 Task: Create new Company, with domain: 'deloitte.com' and type: 'Prospect'. Add new contact for this company, with mail Id: 'Gayatri_Khan@deloitte.com', First Name: Gayatri, Last name:  Khan, Job Title: 'Financial Analyst', Phone Number: '(916) 555-8902'. Change life cycle stage to  Lead and lead status to  In Progress. Logged in from softage.6@softage.net
Action: Mouse moved to (103, 72)
Screenshot: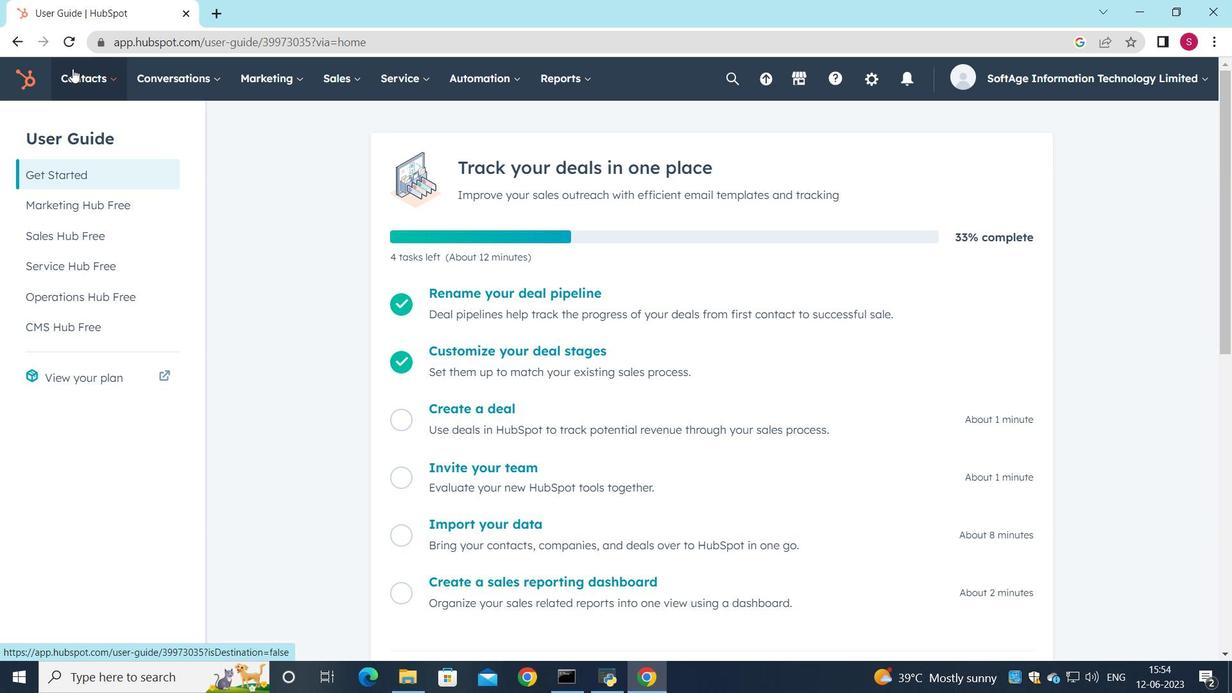 
Action: Mouse pressed left at (103, 72)
Screenshot: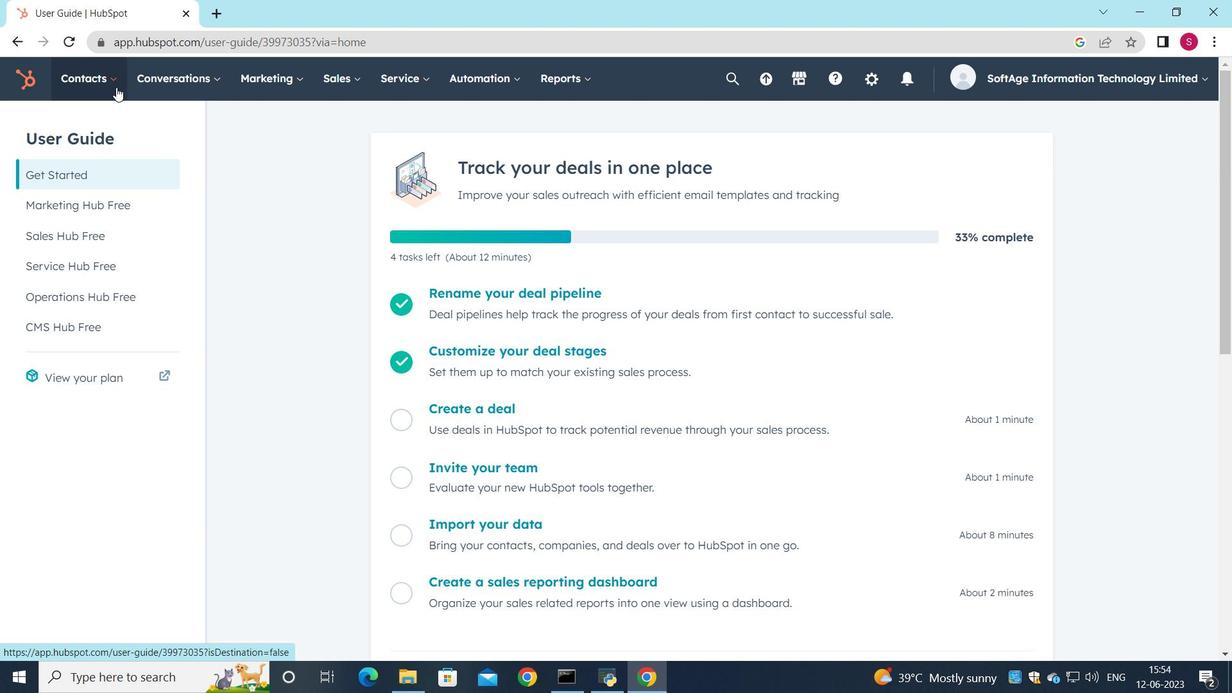 
Action: Mouse moved to (127, 118)
Screenshot: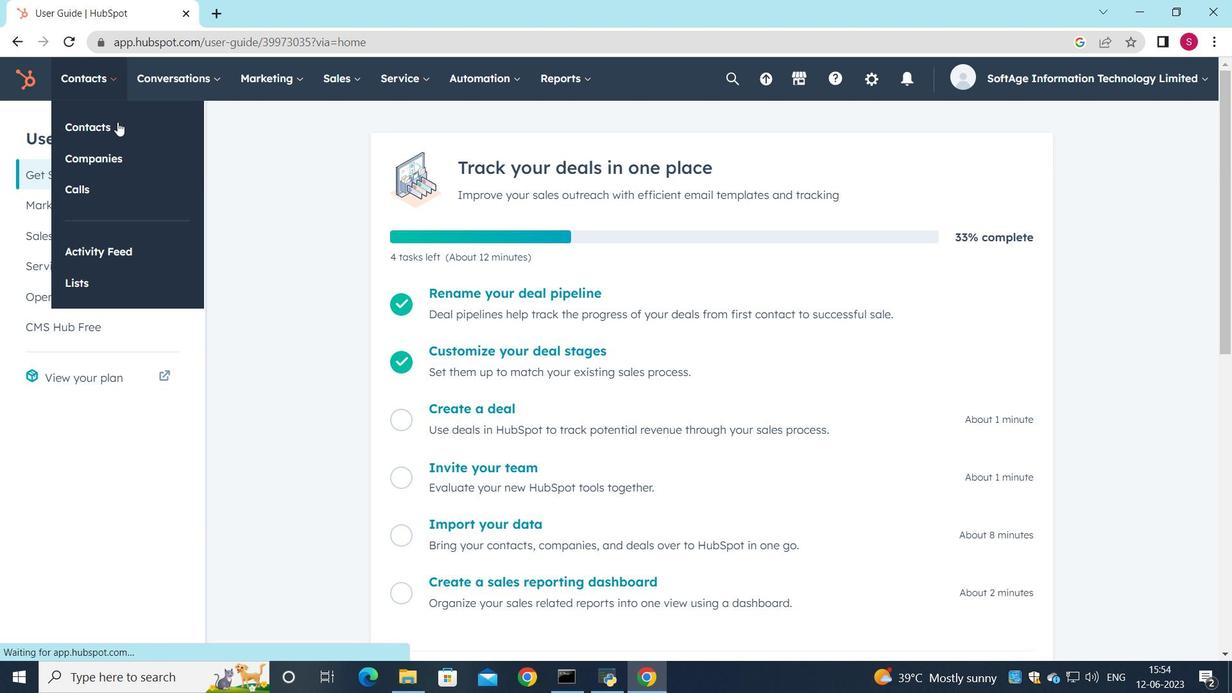
Action: Mouse pressed left at (127, 118)
Screenshot: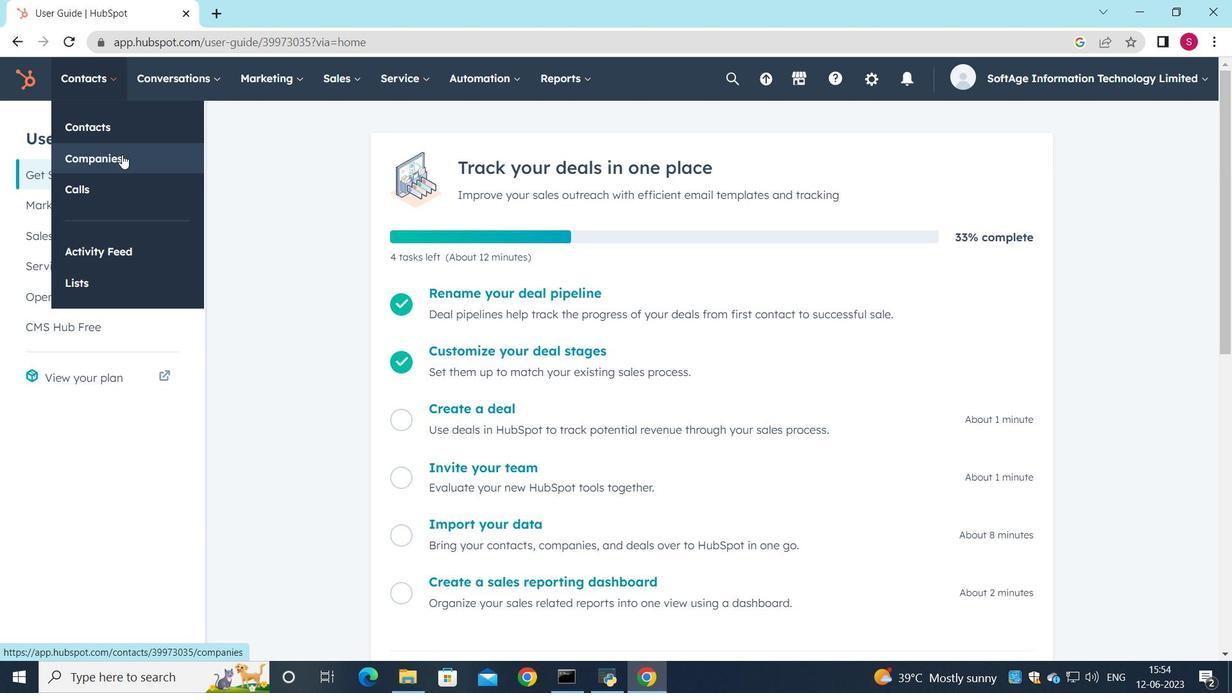 
Action: Mouse moved to (1125, 132)
Screenshot: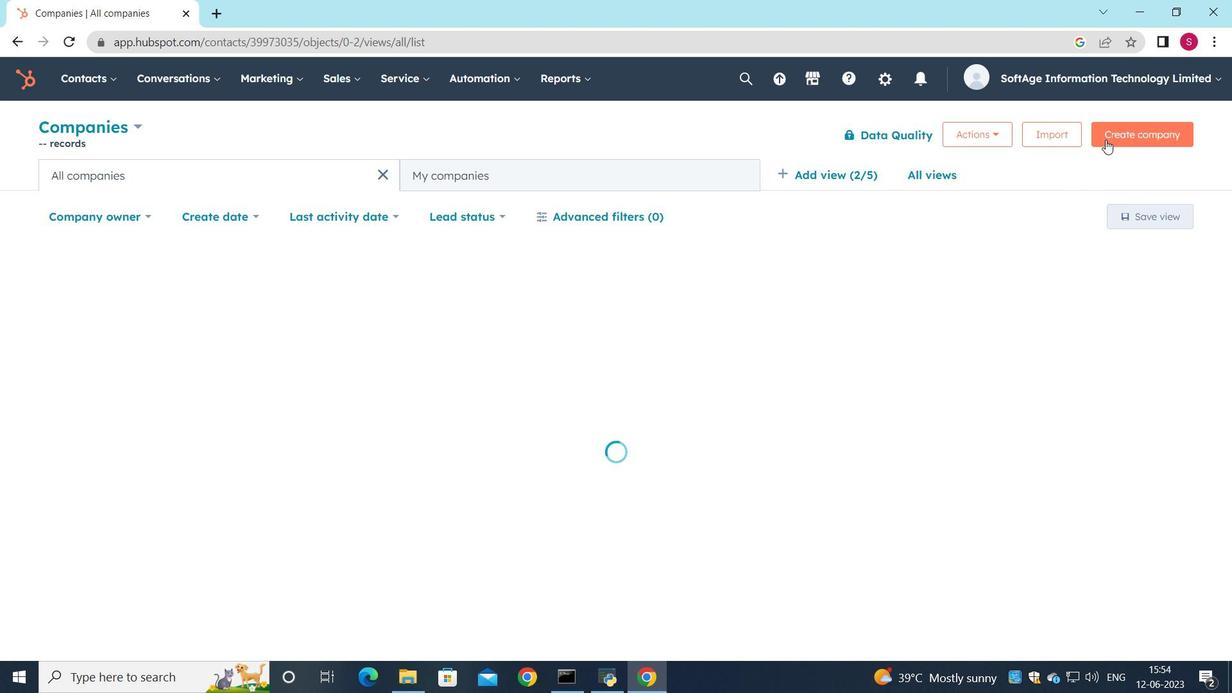 
Action: Mouse pressed left at (1125, 132)
Screenshot: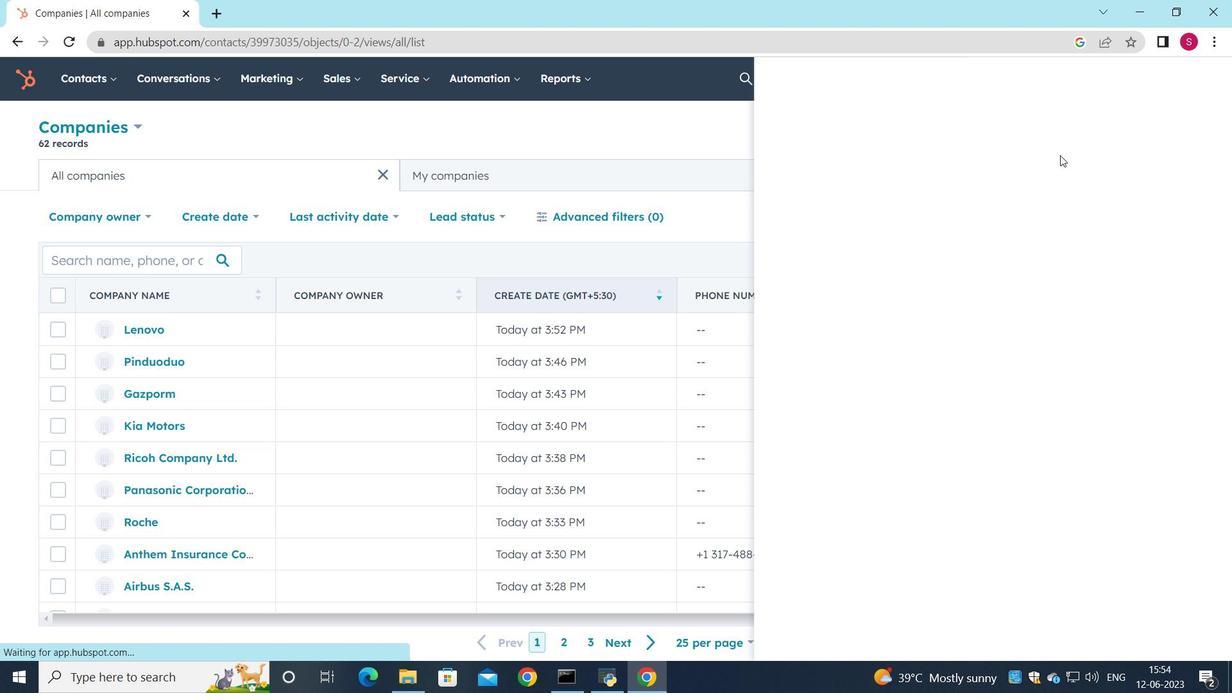 
Action: Mouse moved to (115, 86)
Screenshot: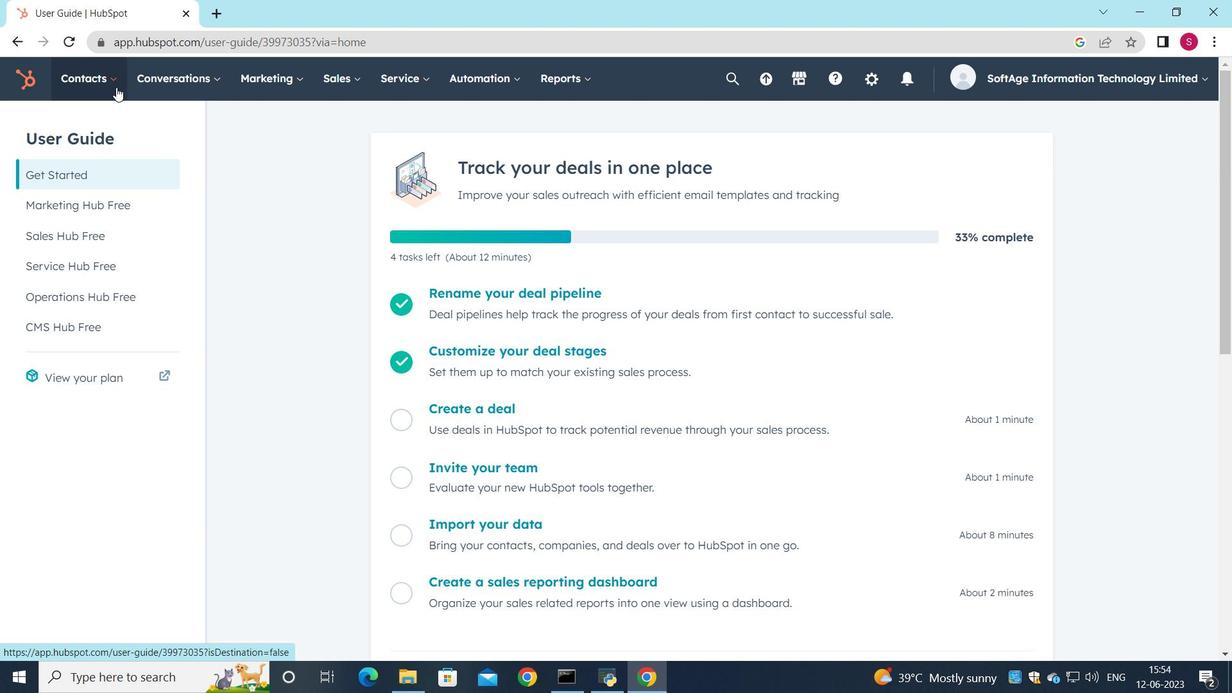 
Action: Mouse pressed left at (115, 86)
Screenshot: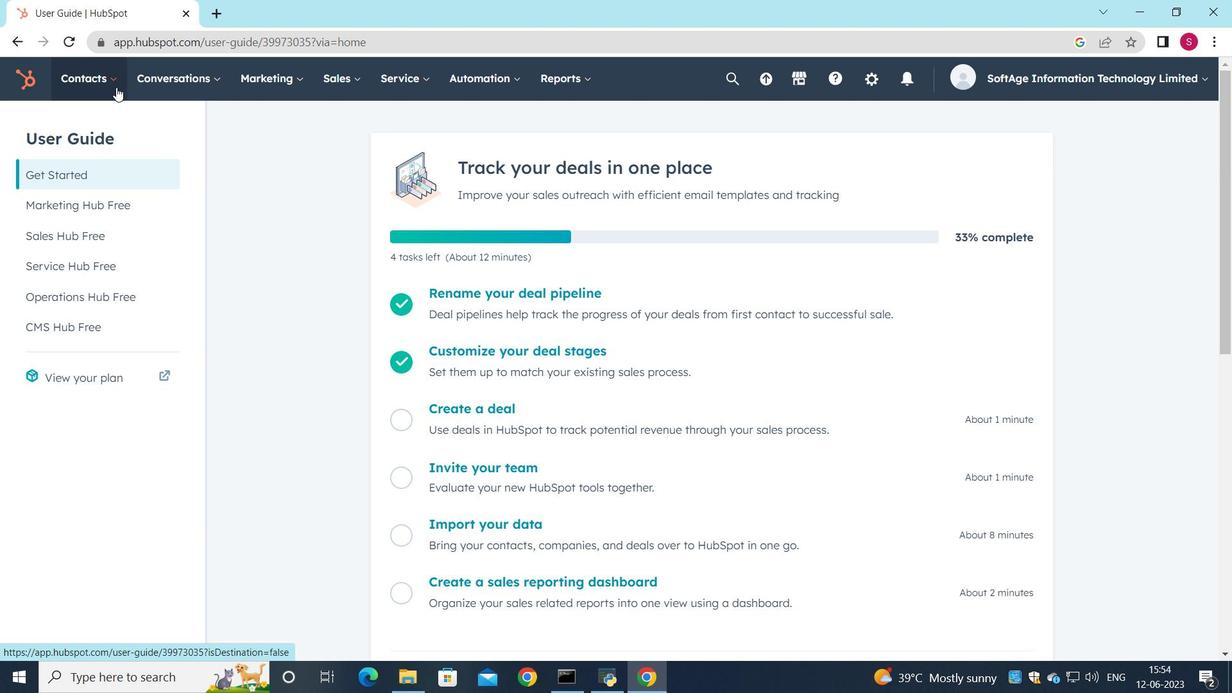 
Action: Mouse moved to (121, 154)
Screenshot: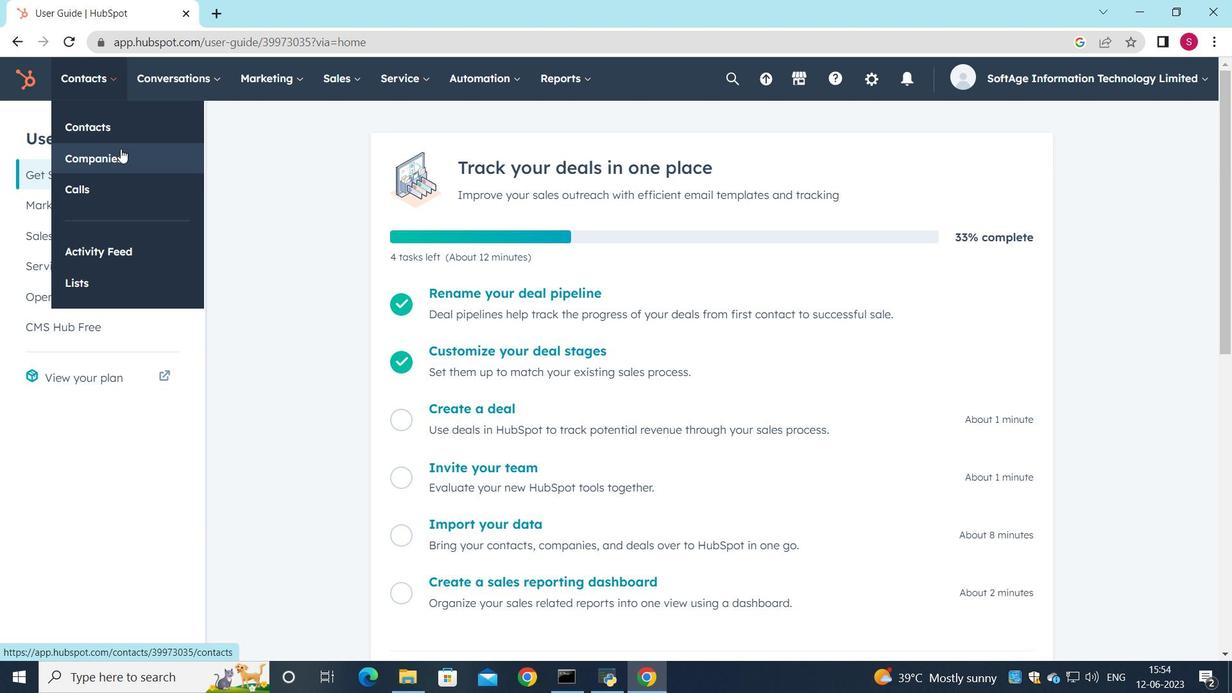
Action: Mouse pressed left at (121, 154)
Screenshot: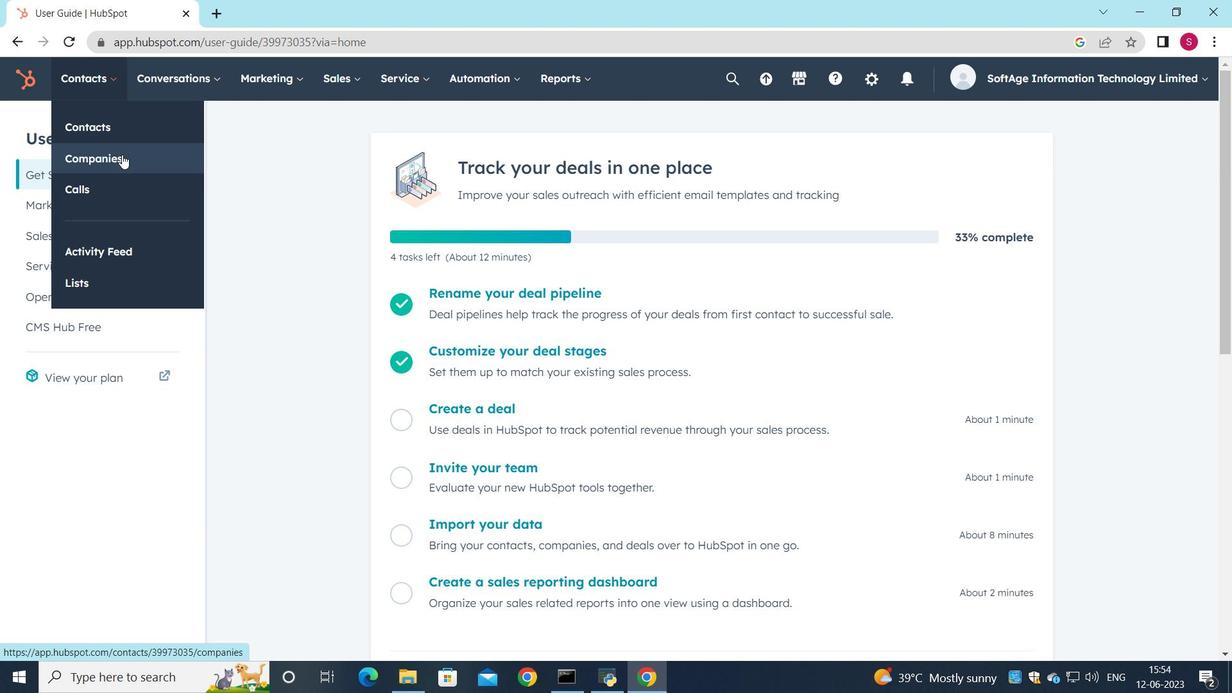 
Action: Mouse moved to (1106, 140)
Screenshot: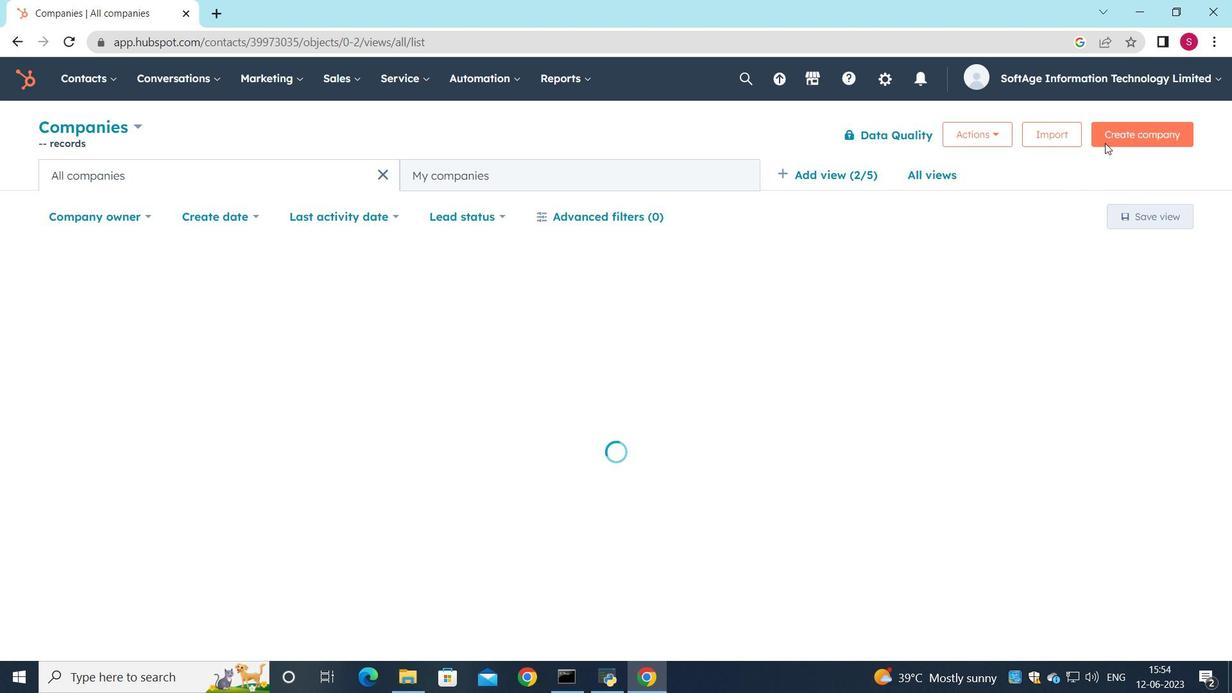 
Action: Mouse pressed left at (1106, 140)
Screenshot: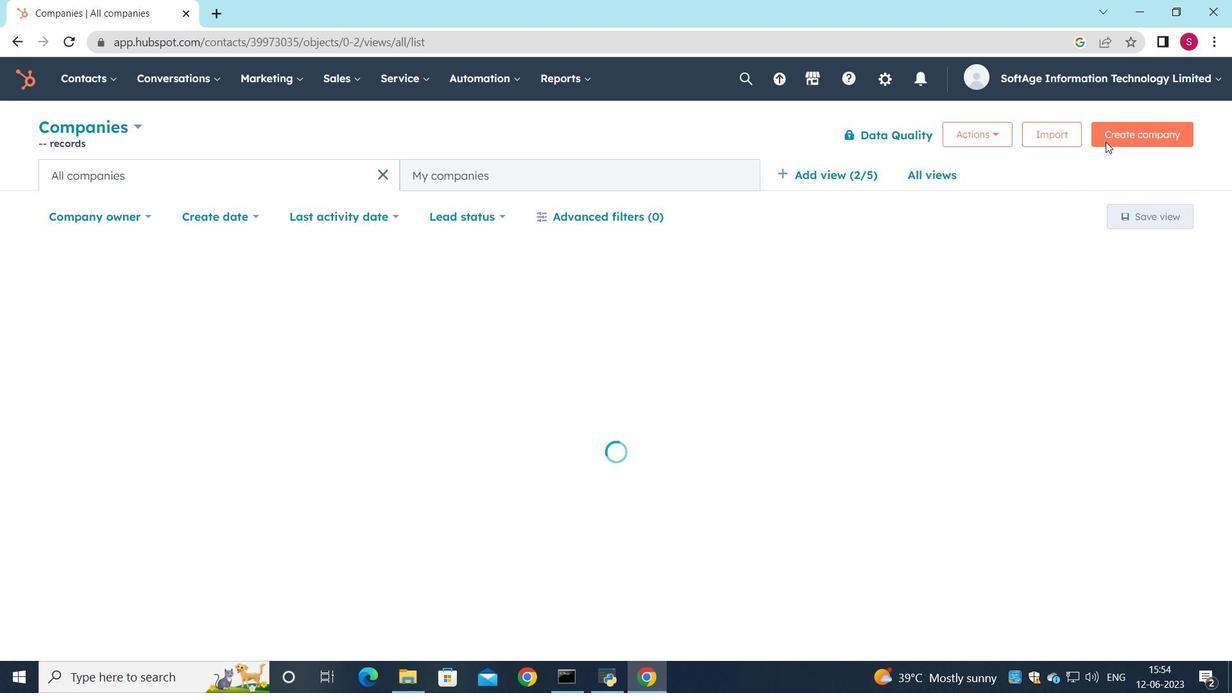
Action: Mouse moved to (874, 203)
Screenshot: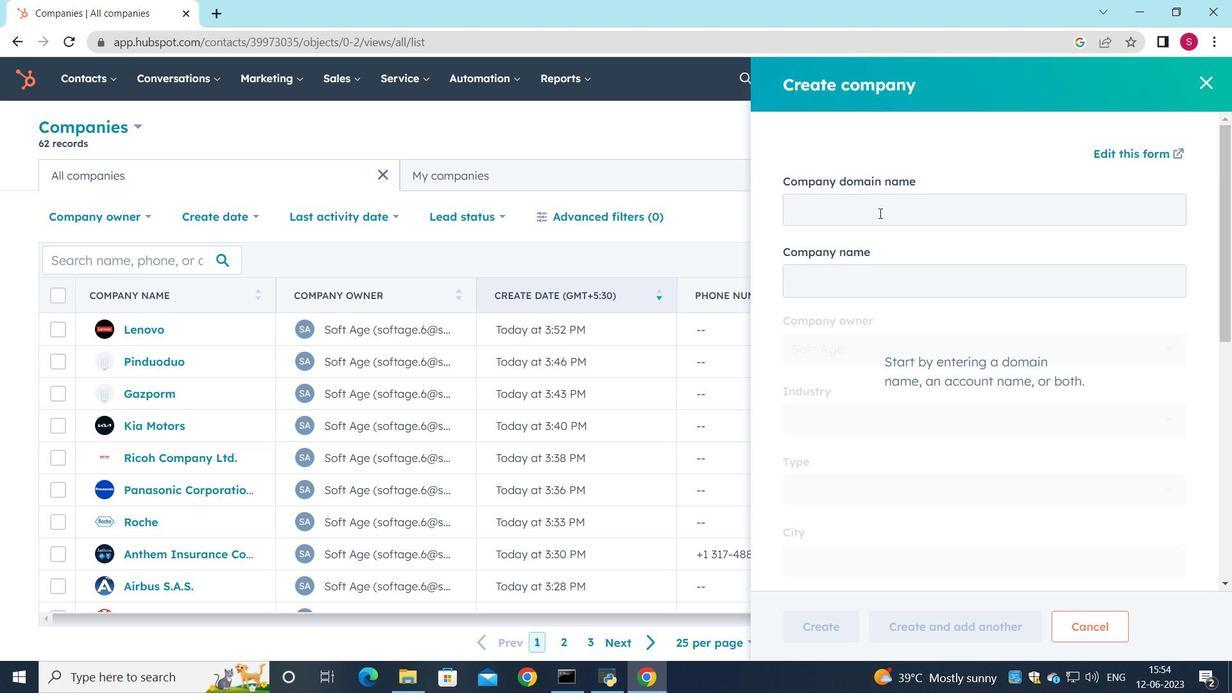 
Action: Mouse pressed left at (874, 203)
Screenshot: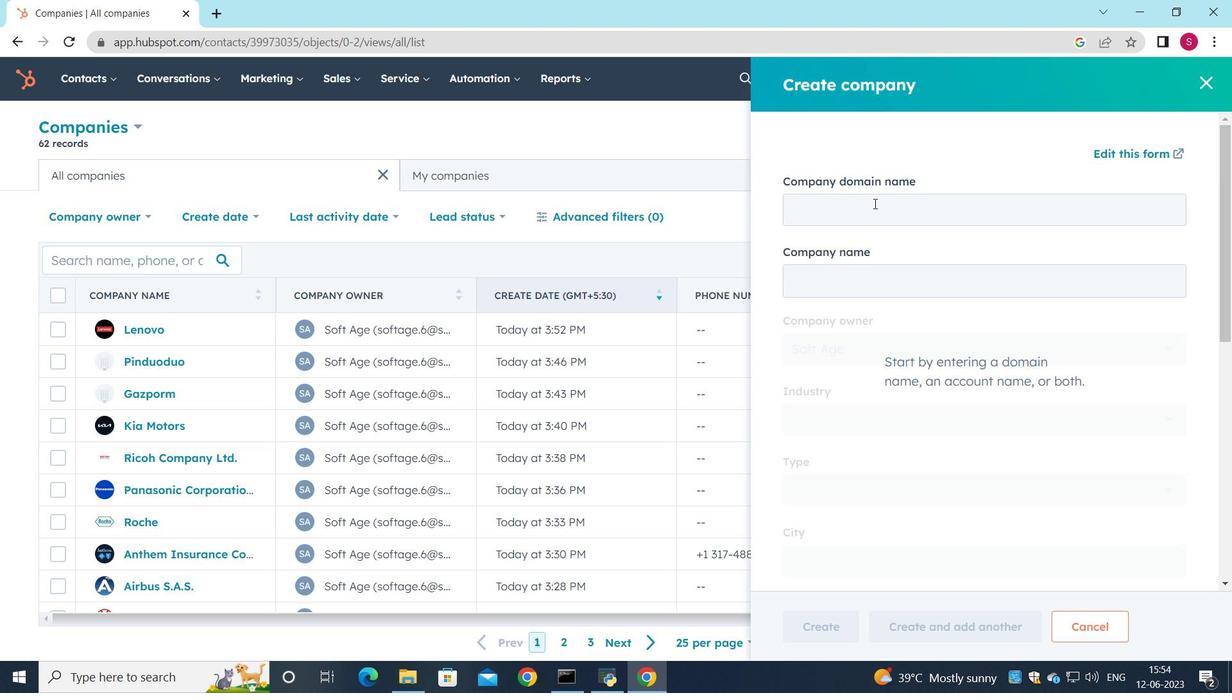 
Action: Key pressed <Key.shift>Deloitte.com
Screenshot: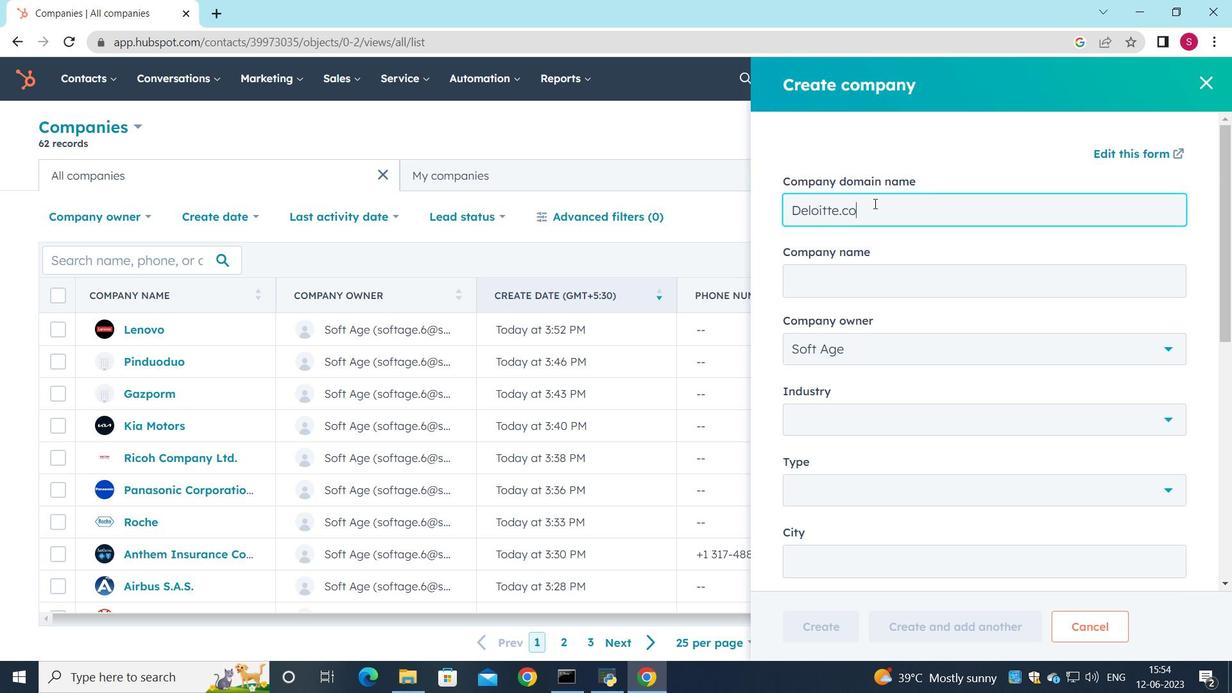 
Action: Mouse moved to (875, 279)
Screenshot: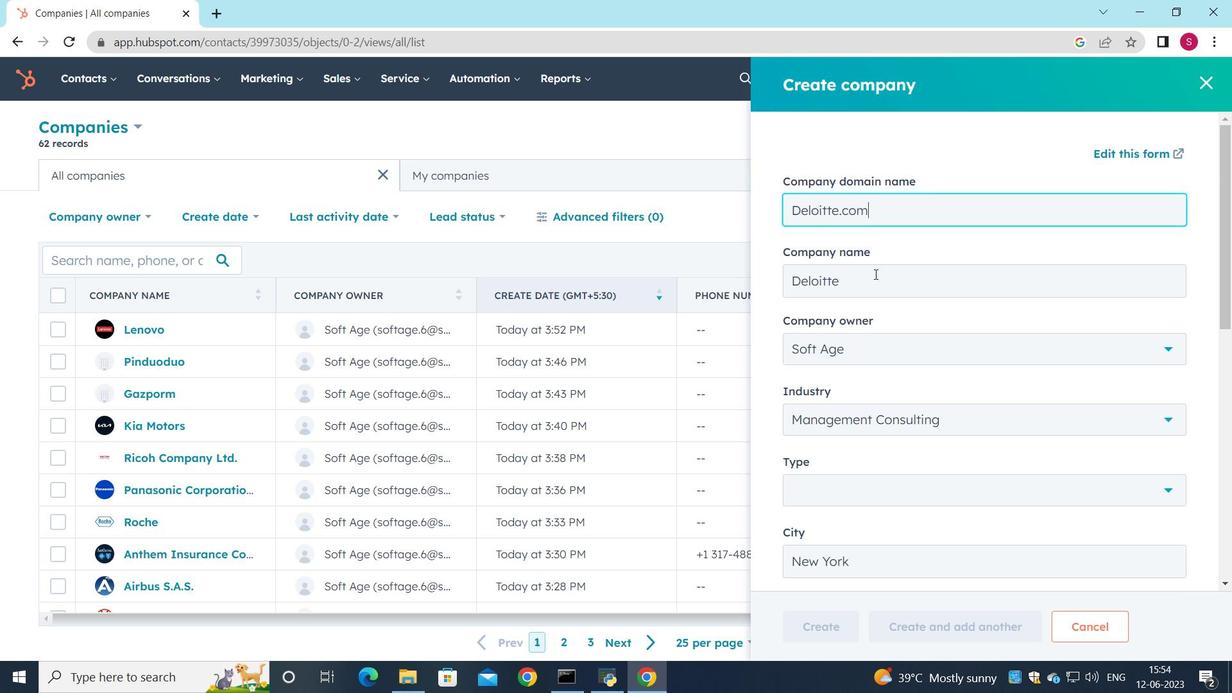 
Action: Mouse scrolled (875, 279) with delta (0, 0)
Screenshot: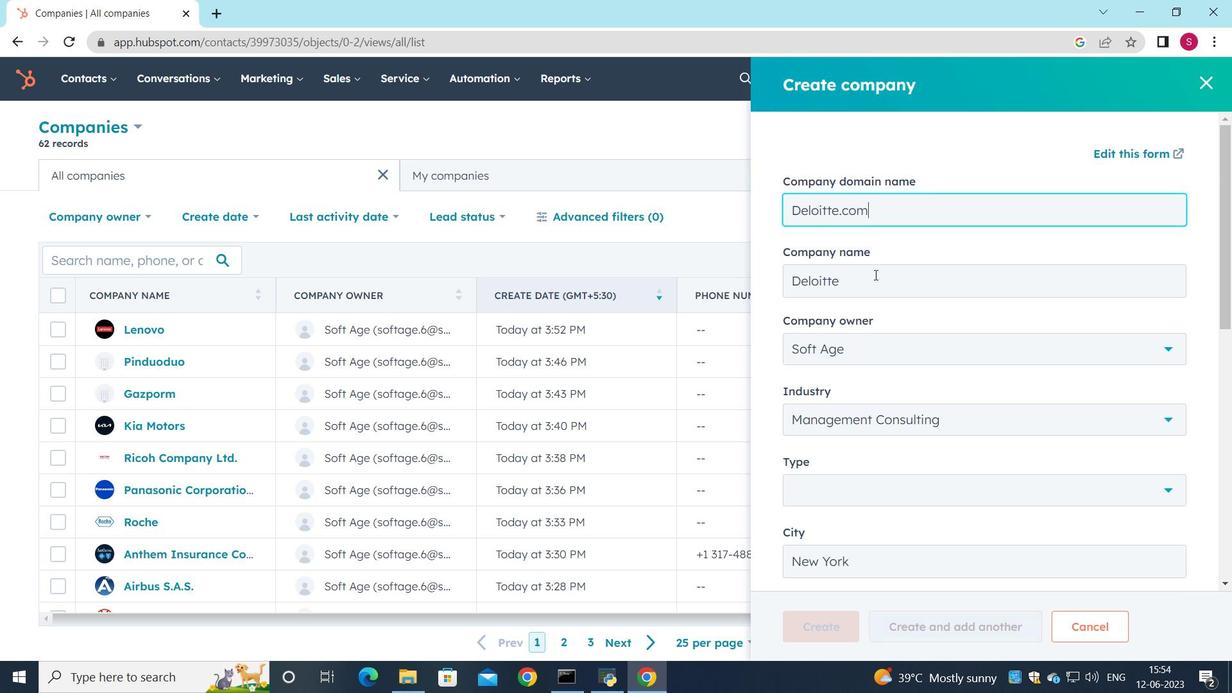 
Action: Mouse scrolled (875, 279) with delta (0, 0)
Screenshot: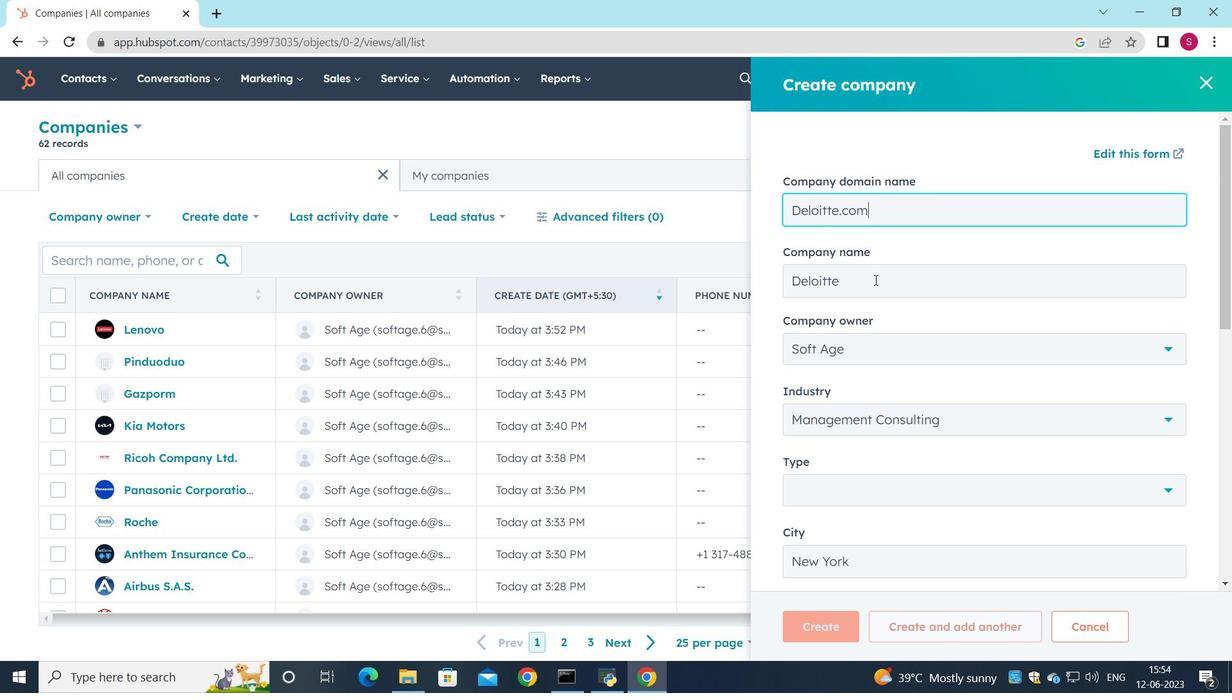 
Action: Mouse moved to (888, 326)
Screenshot: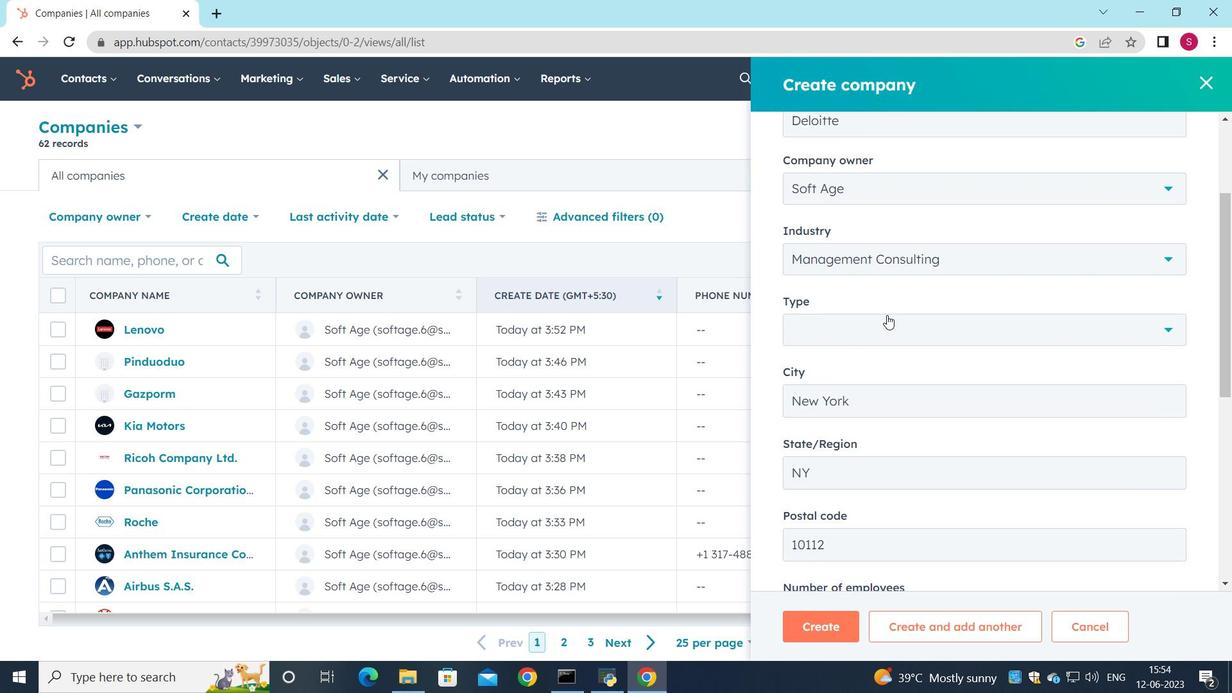 
Action: Mouse pressed left at (888, 326)
Screenshot: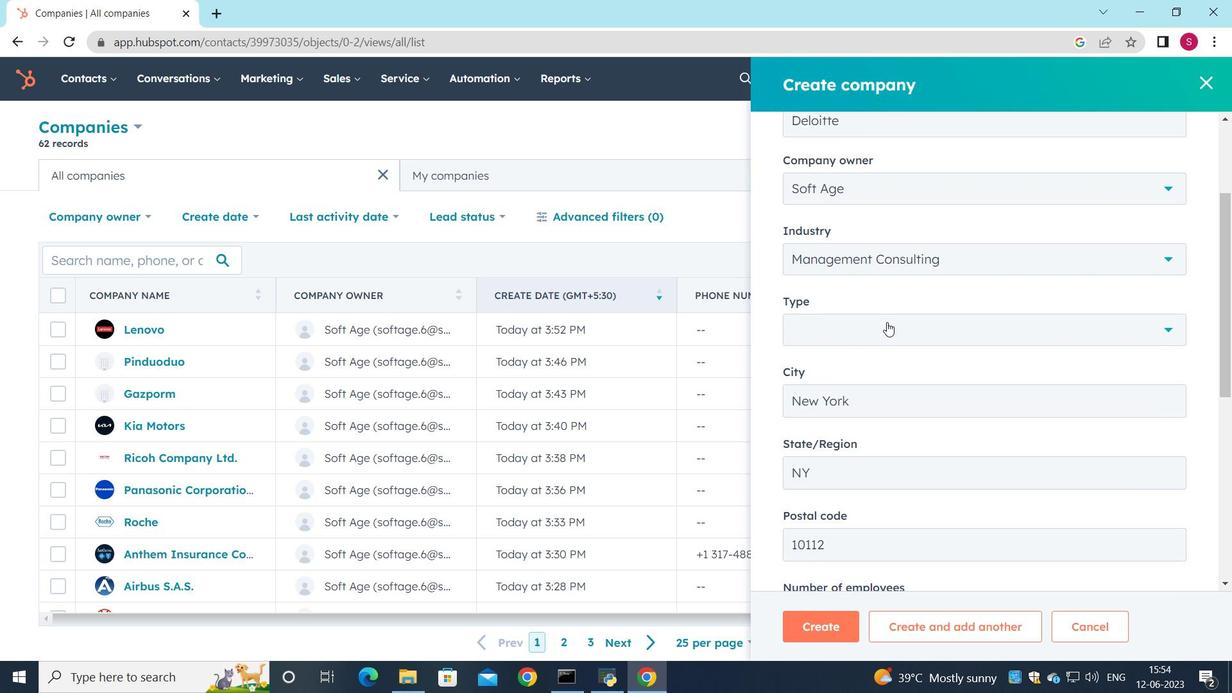 
Action: Mouse moved to (834, 406)
Screenshot: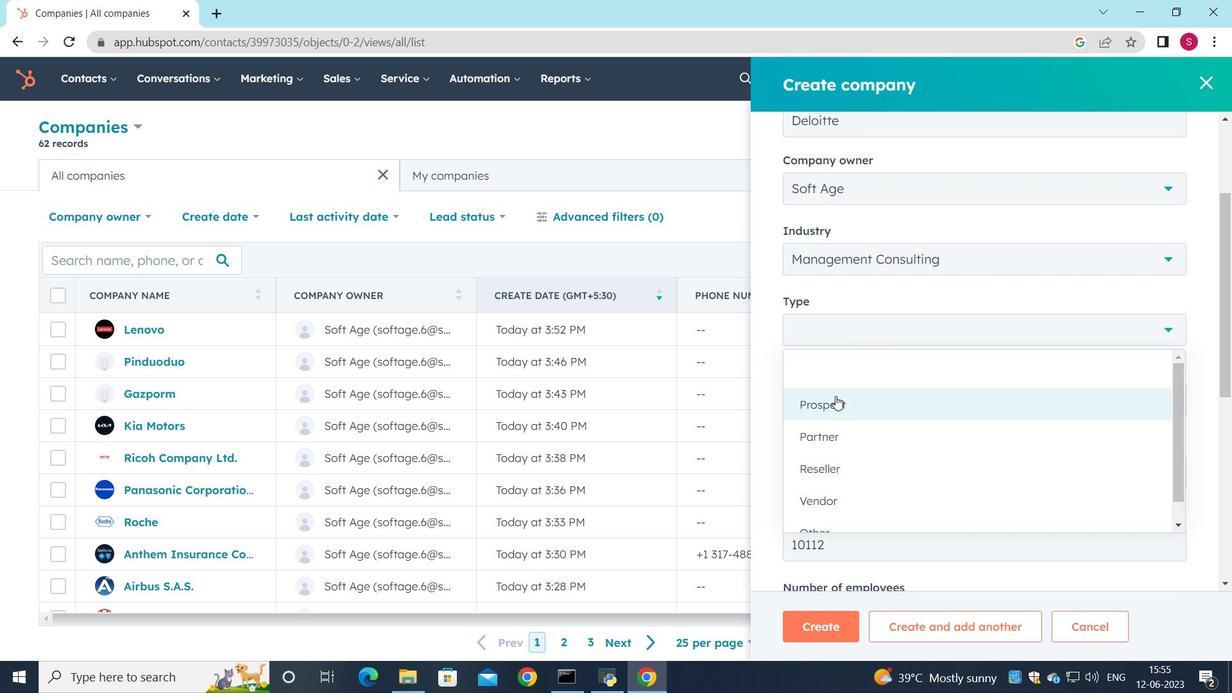 
Action: Mouse pressed left at (834, 406)
Screenshot: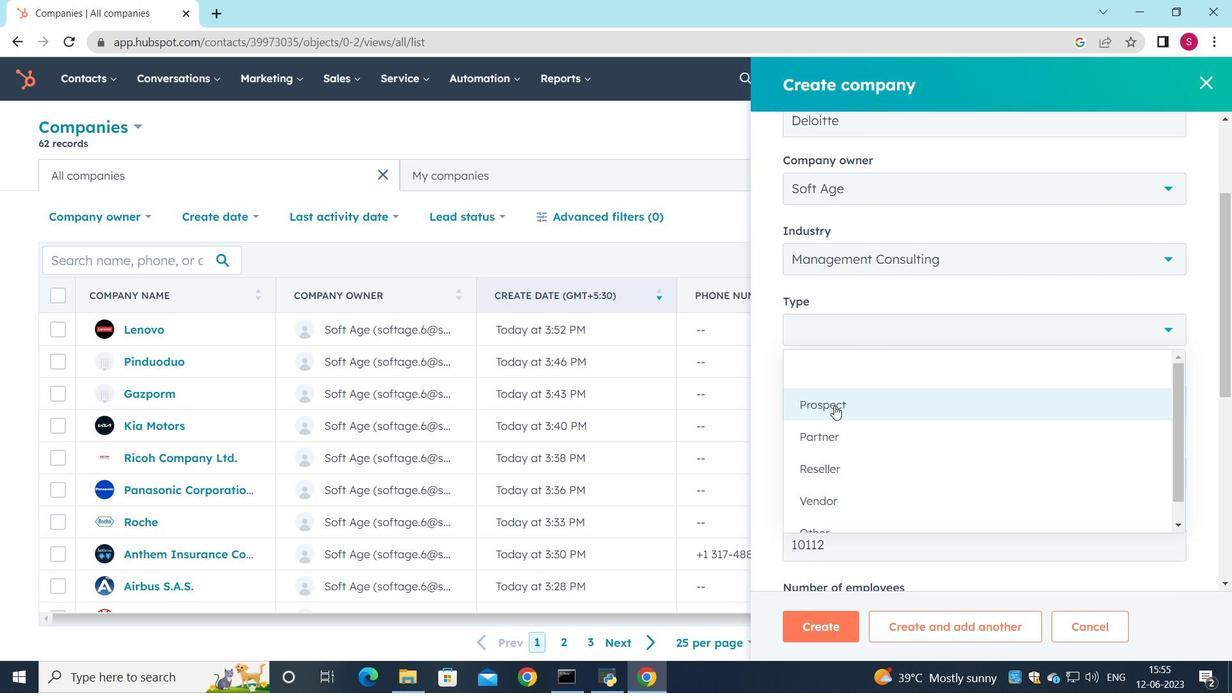 
Action: Mouse moved to (842, 394)
Screenshot: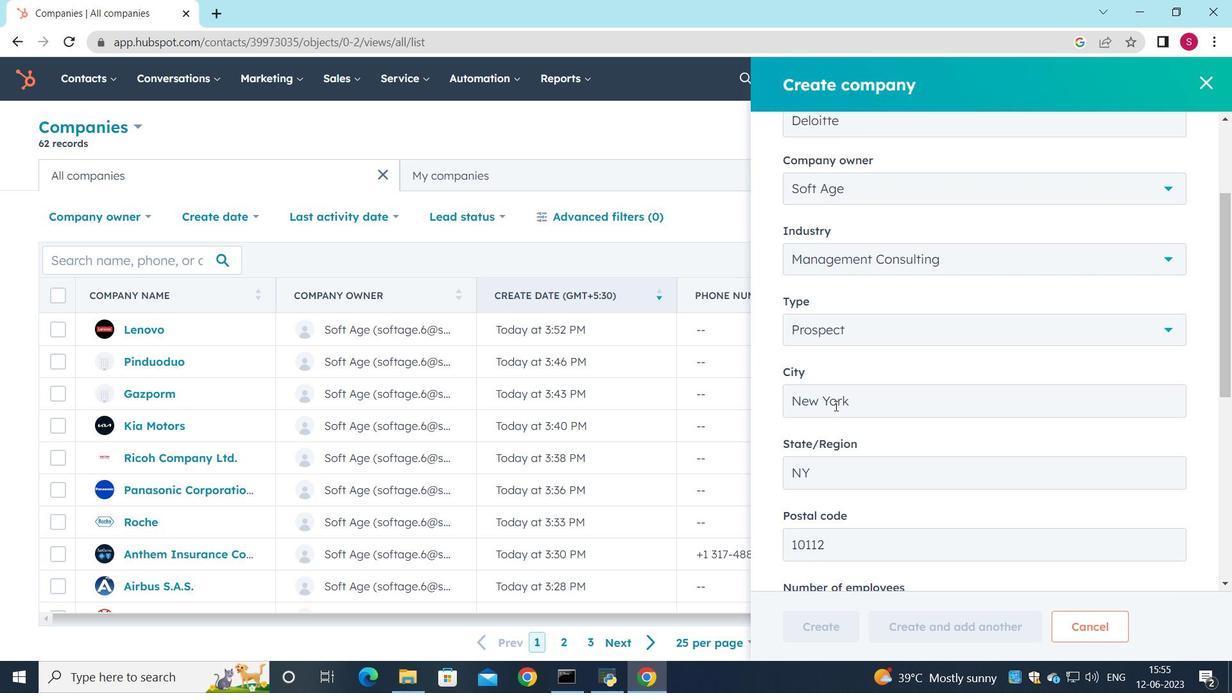 
Action: Mouse scrolled (842, 394) with delta (0, 0)
Screenshot: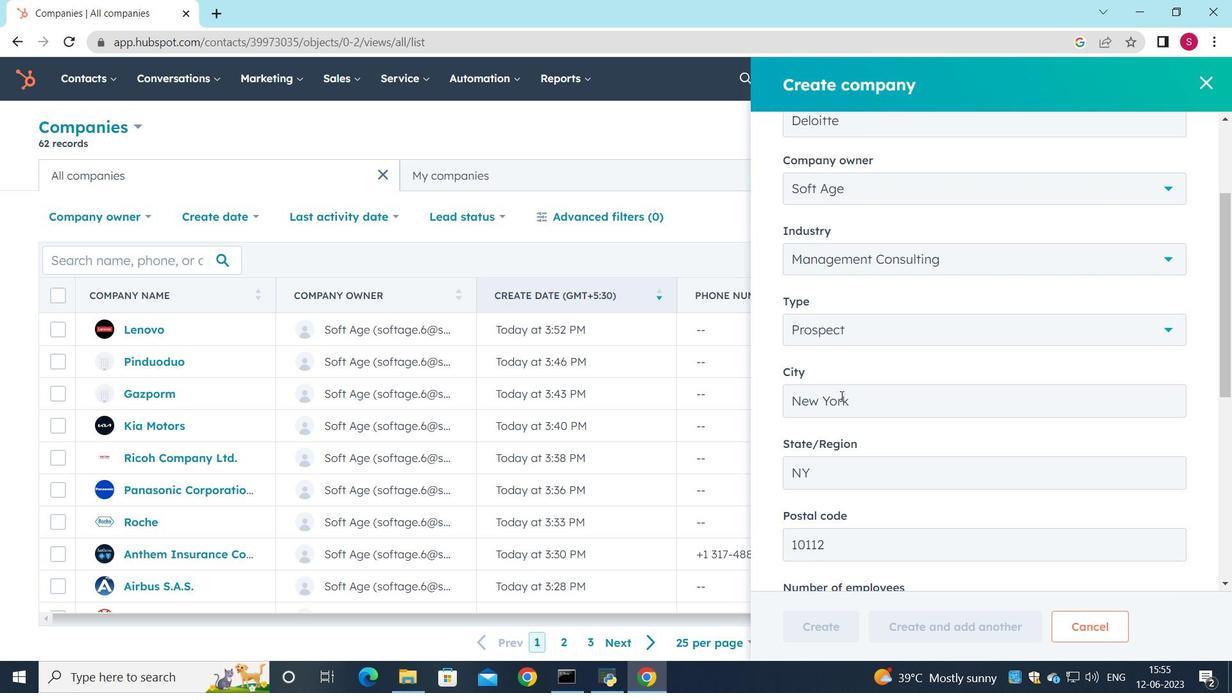 
Action: Mouse scrolled (842, 394) with delta (0, 0)
Screenshot: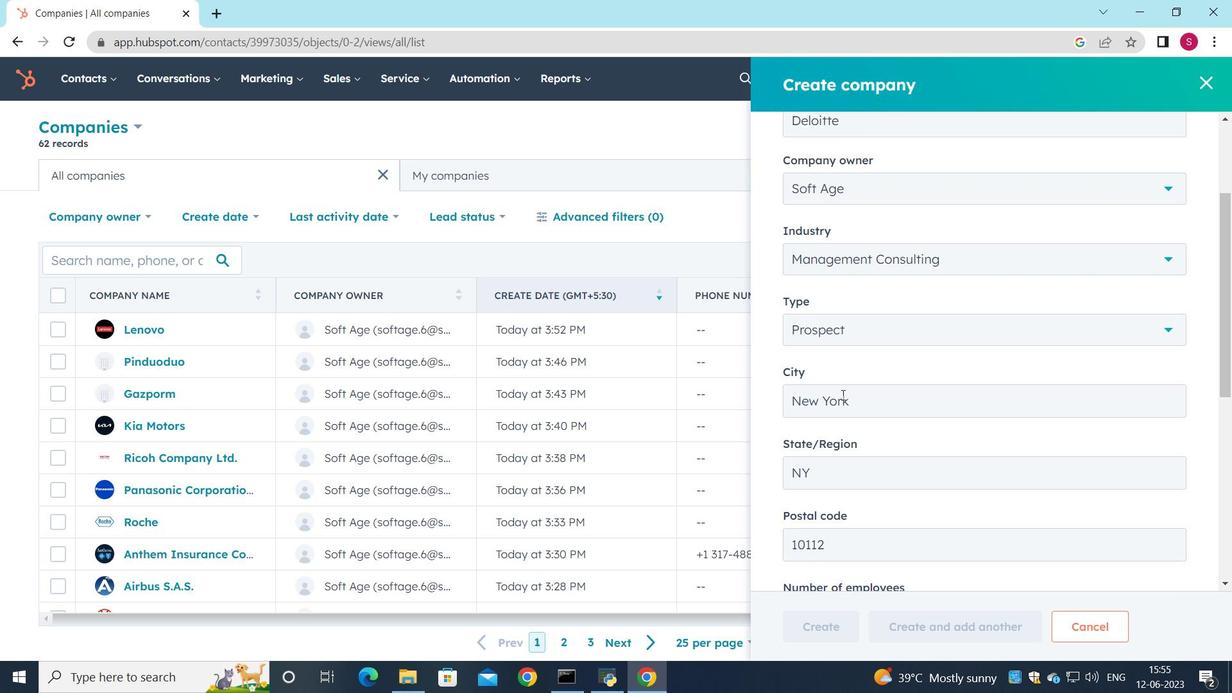 
Action: Mouse moved to (862, 406)
Screenshot: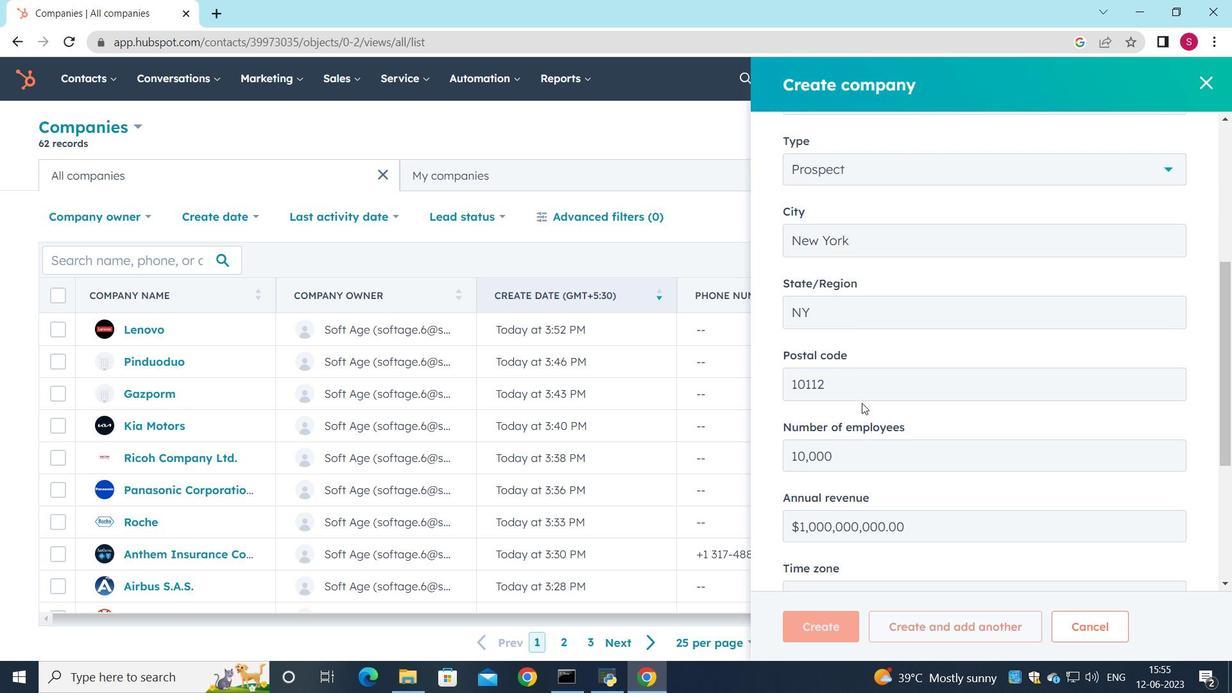 
Action: Mouse scrolled (862, 405) with delta (0, 0)
Screenshot: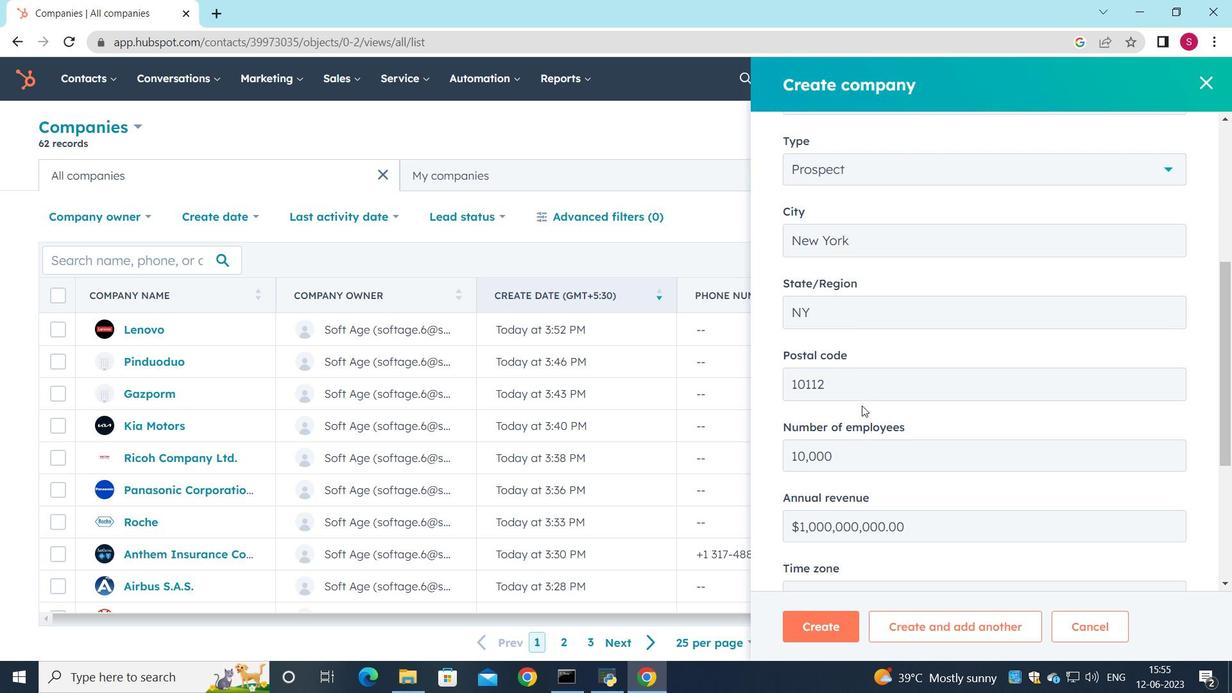 
Action: Mouse scrolled (862, 405) with delta (0, 0)
Screenshot: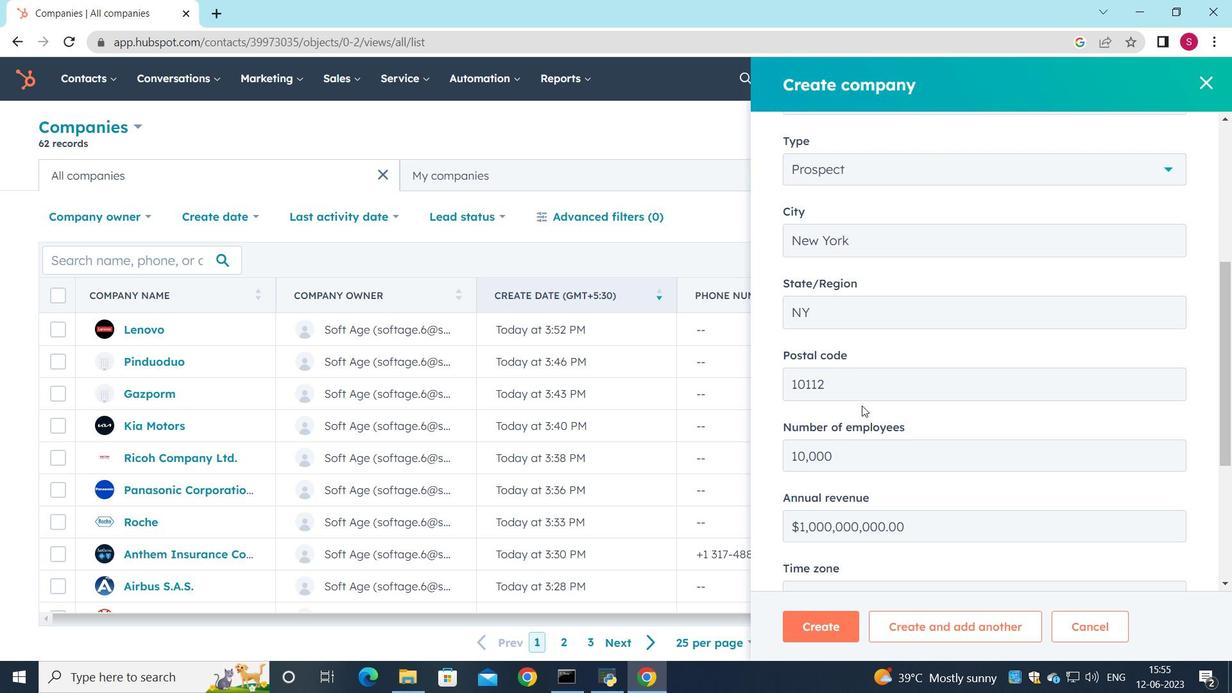 
Action: Mouse scrolled (862, 405) with delta (0, 0)
Screenshot: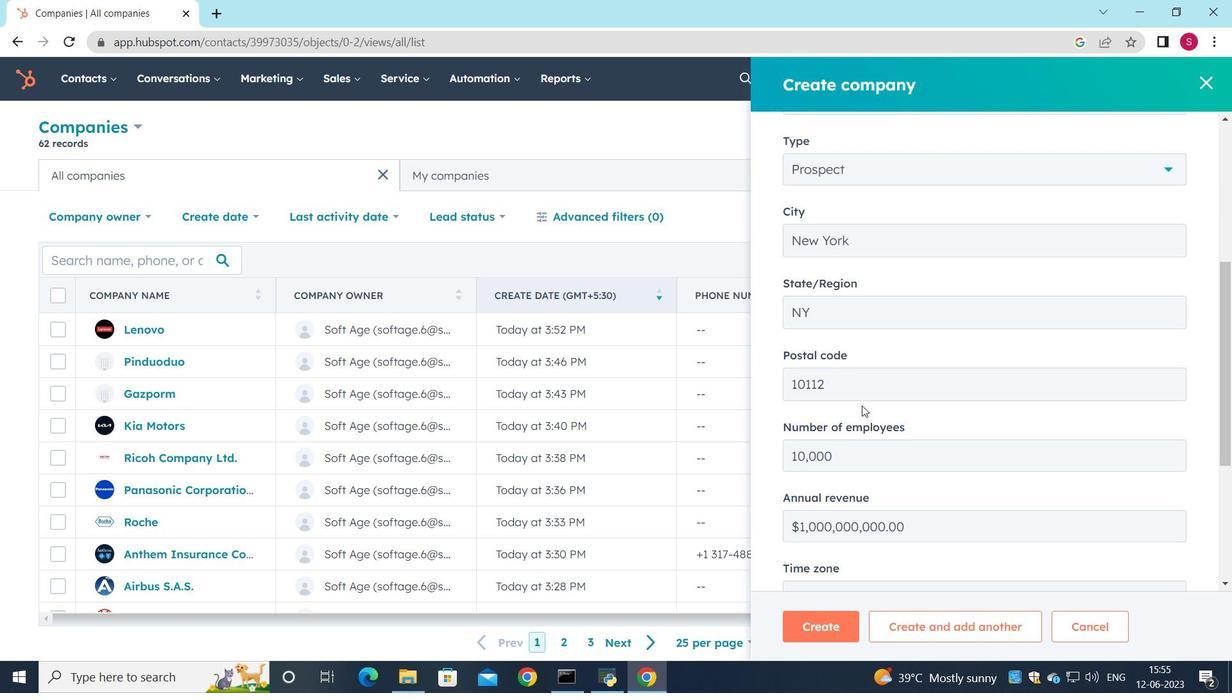 
Action: Mouse scrolled (862, 405) with delta (0, 0)
Screenshot: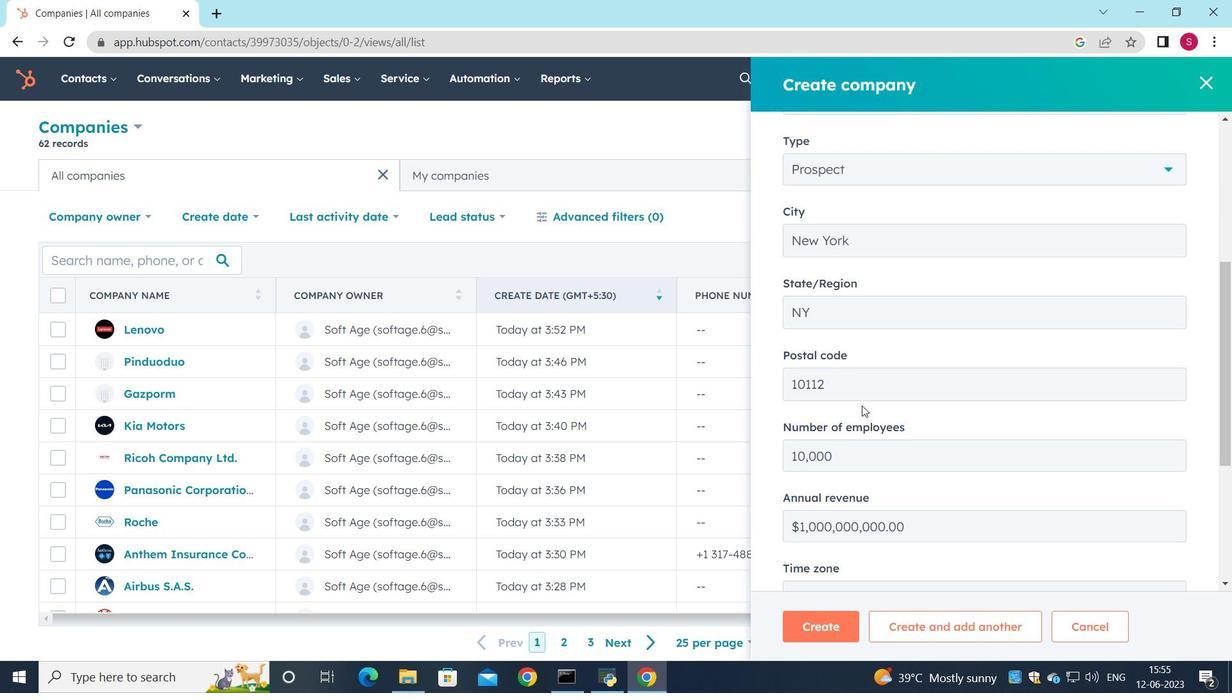 
Action: Mouse moved to (812, 618)
Screenshot: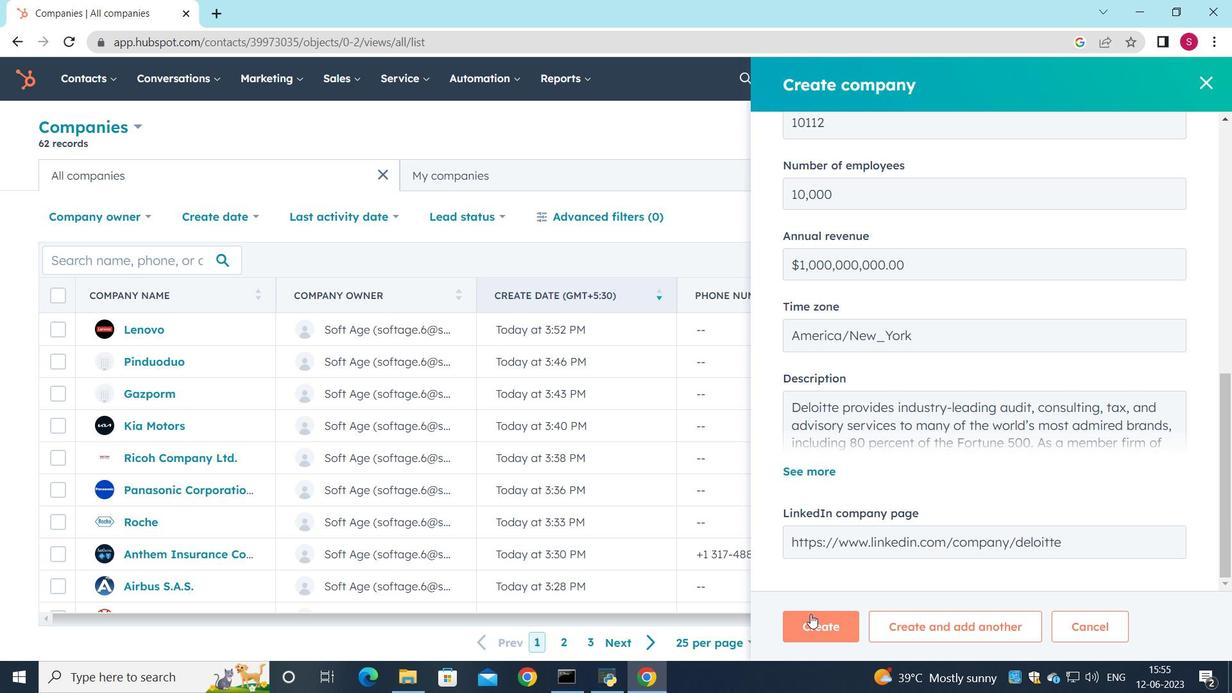 
Action: Mouse pressed left at (812, 618)
Screenshot: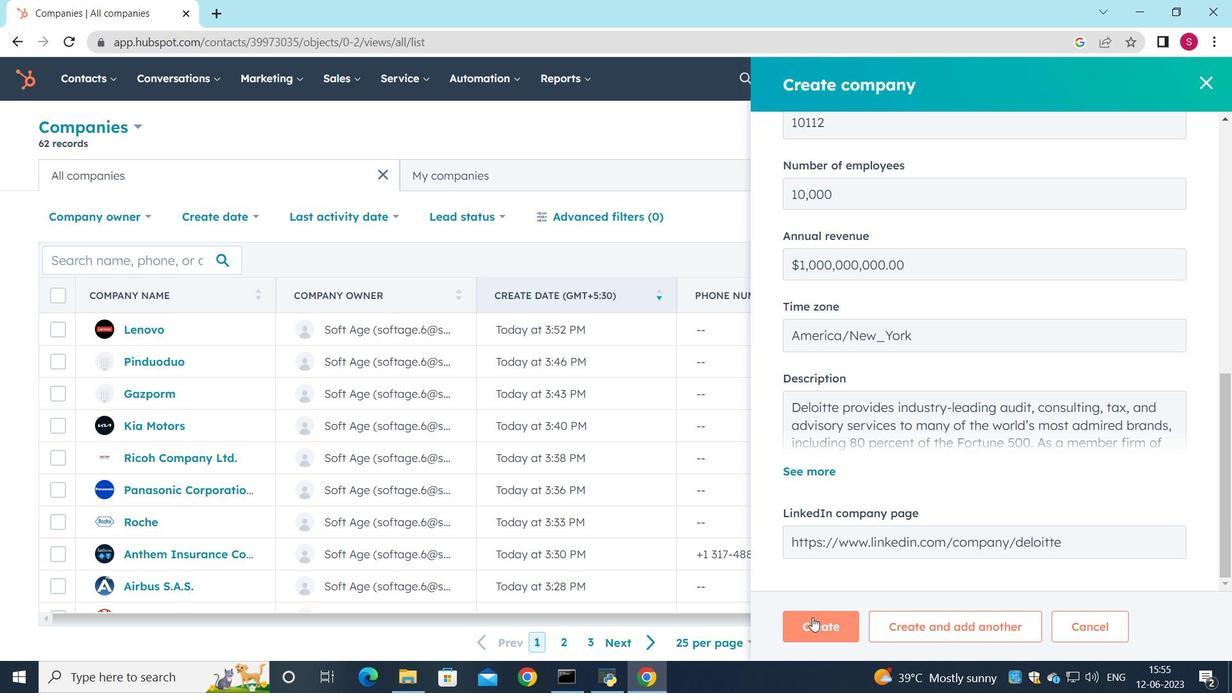 
Action: Mouse moved to (843, 511)
Screenshot: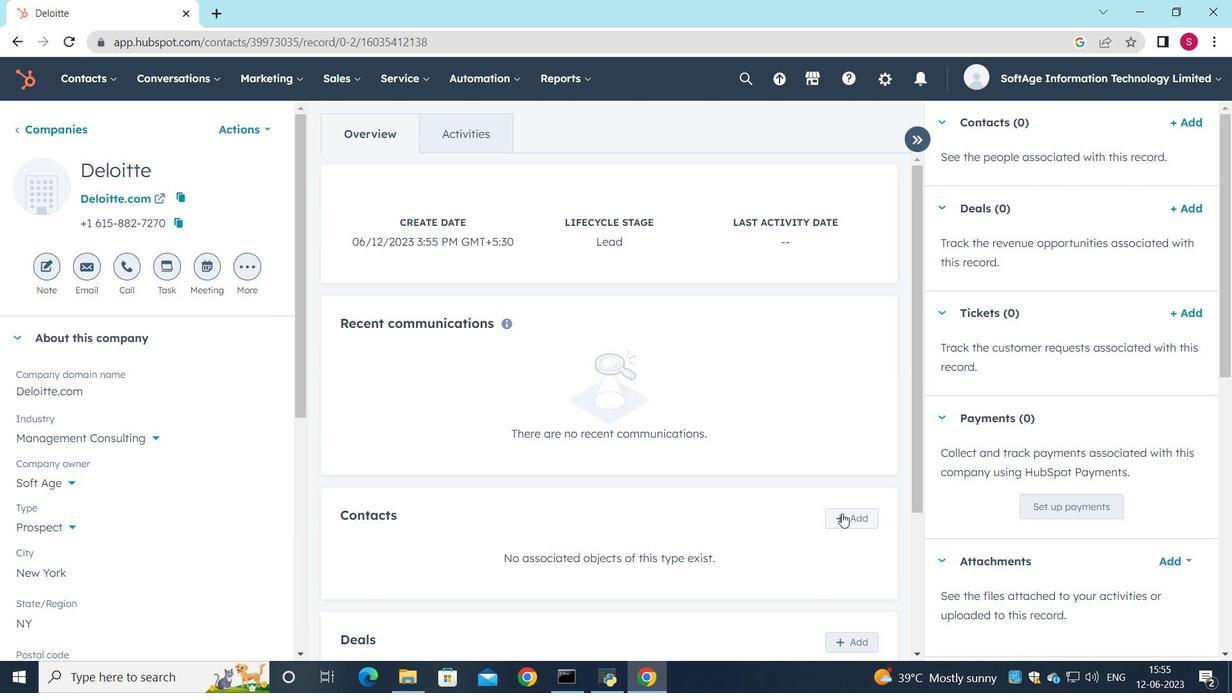 
Action: Mouse pressed left at (843, 511)
Screenshot: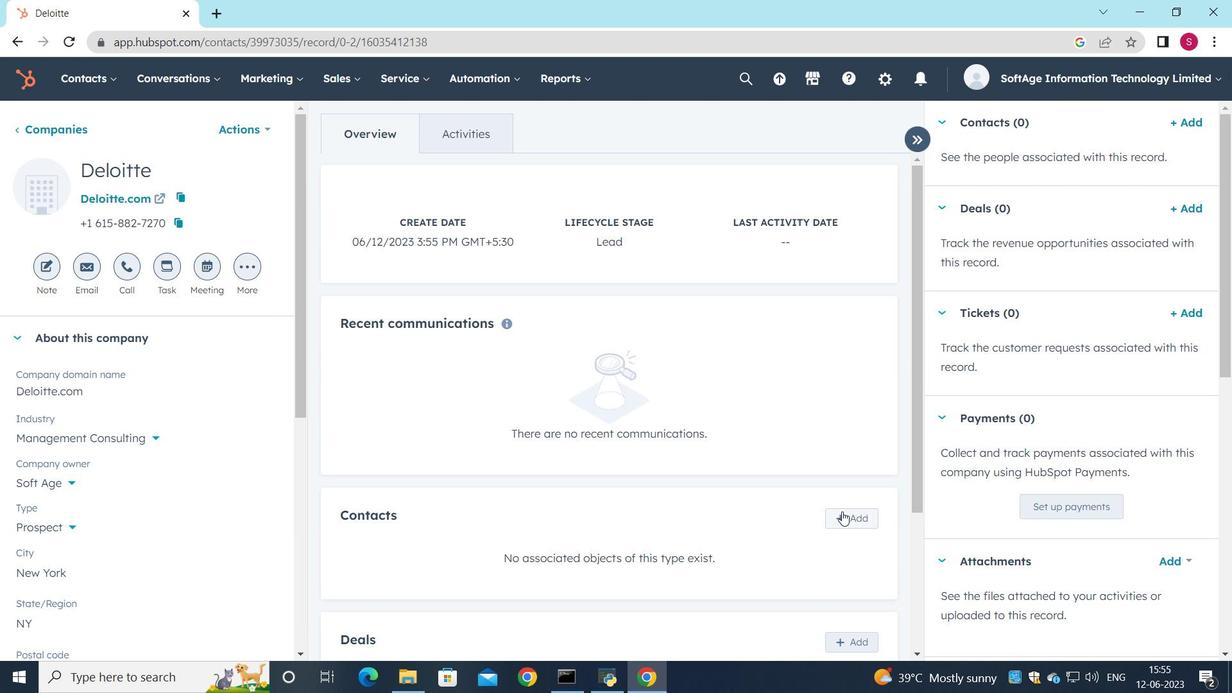 
Action: Mouse moved to (814, 168)
Screenshot: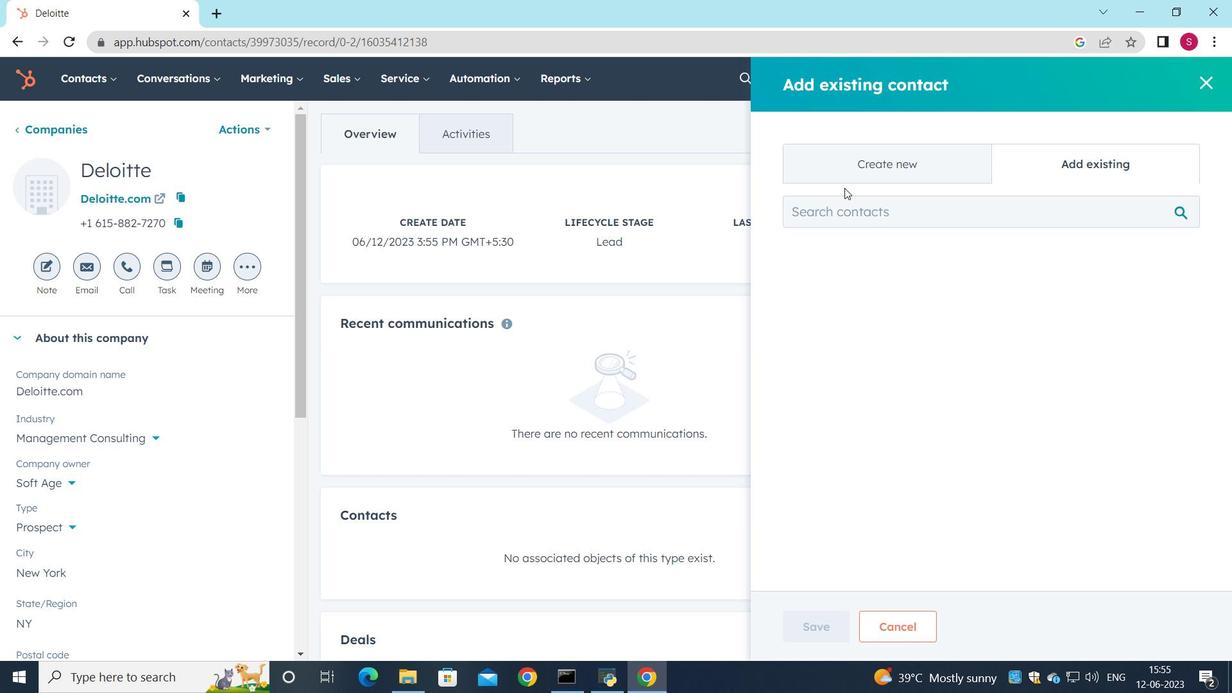 
Action: Mouse pressed left at (814, 168)
Screenshot: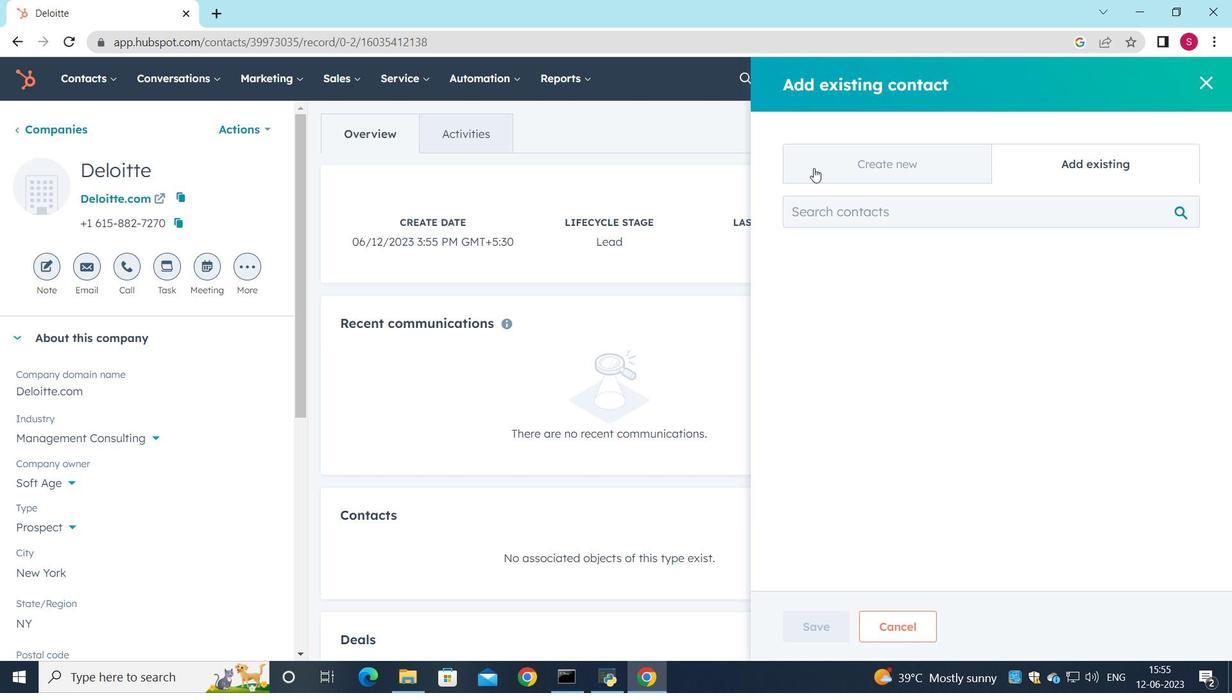 
Action: Mouse moved to (844, 254)
Screenshot: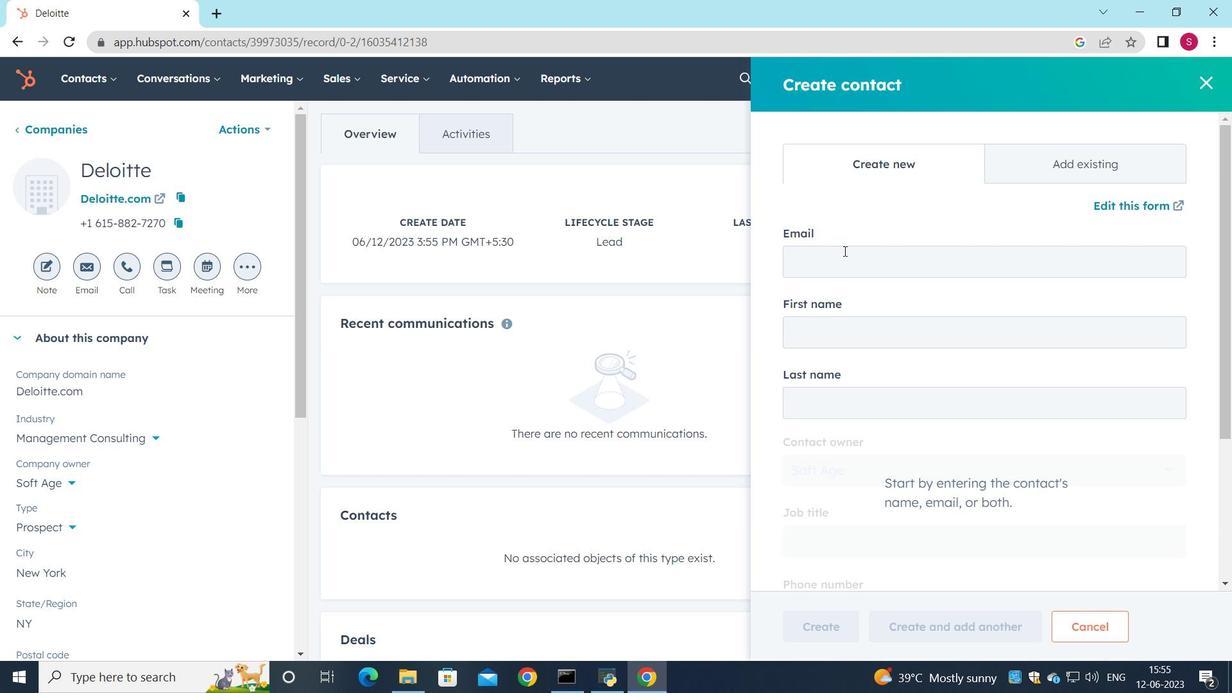
Action: Mouse pressed left at (844, 254)
Screenshot: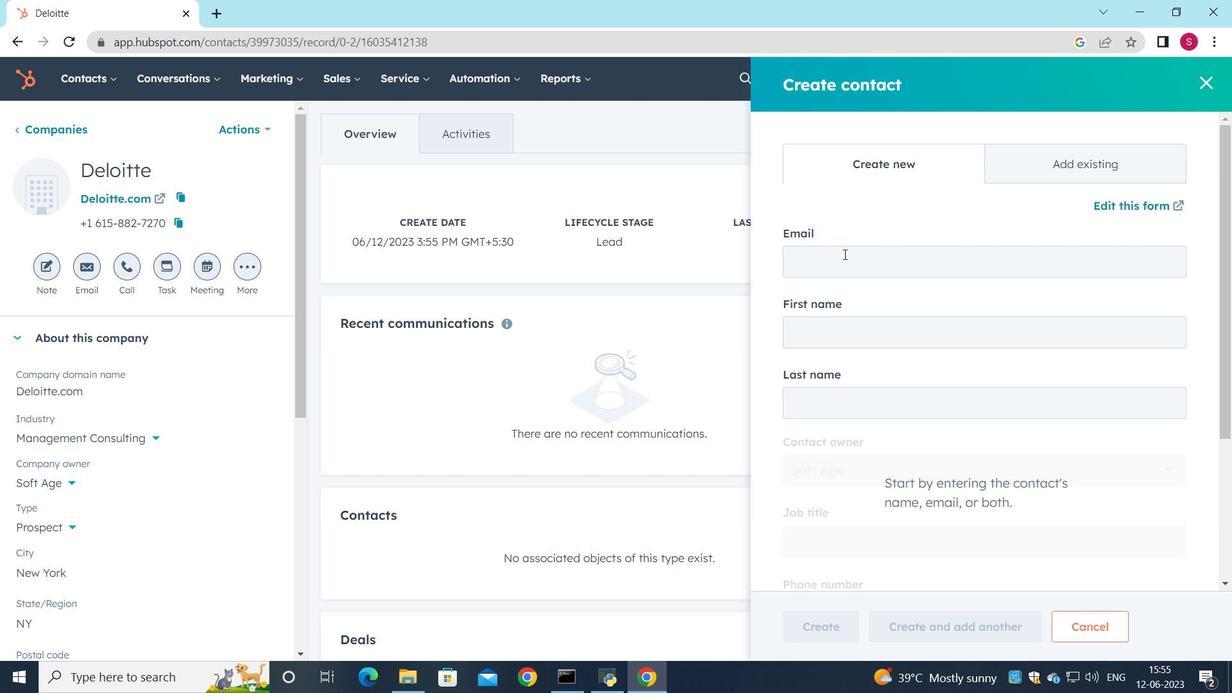 
Action: Key pressed <Key.shift><Key.shift><Key.shift><Key.shift><Key.shift><Key.shift><Key.shift>Gayatri<Key.shift><Key.shift><Key.shift><Key.shift><Key.shift>_khan<Key.shift><Key.shift><Key.shift><Key.shift><Key.shift>@deloitte.com
Screenshot: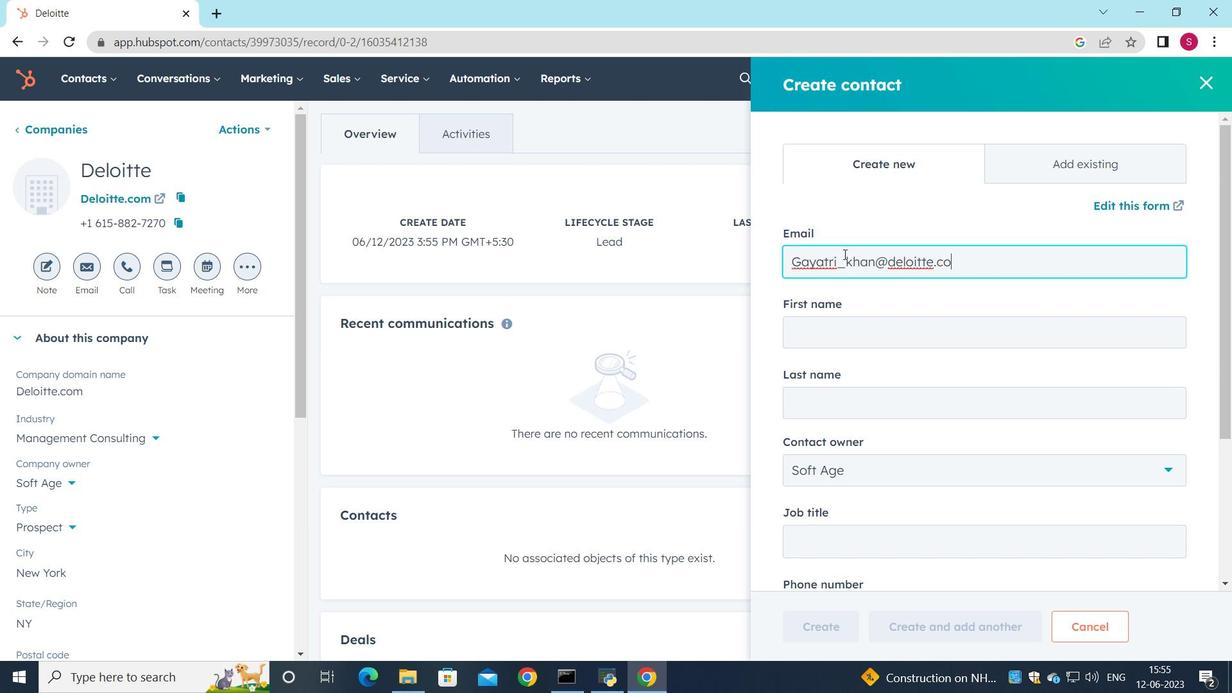 
Action: Mouse moved to (813, 342)
Screenshot: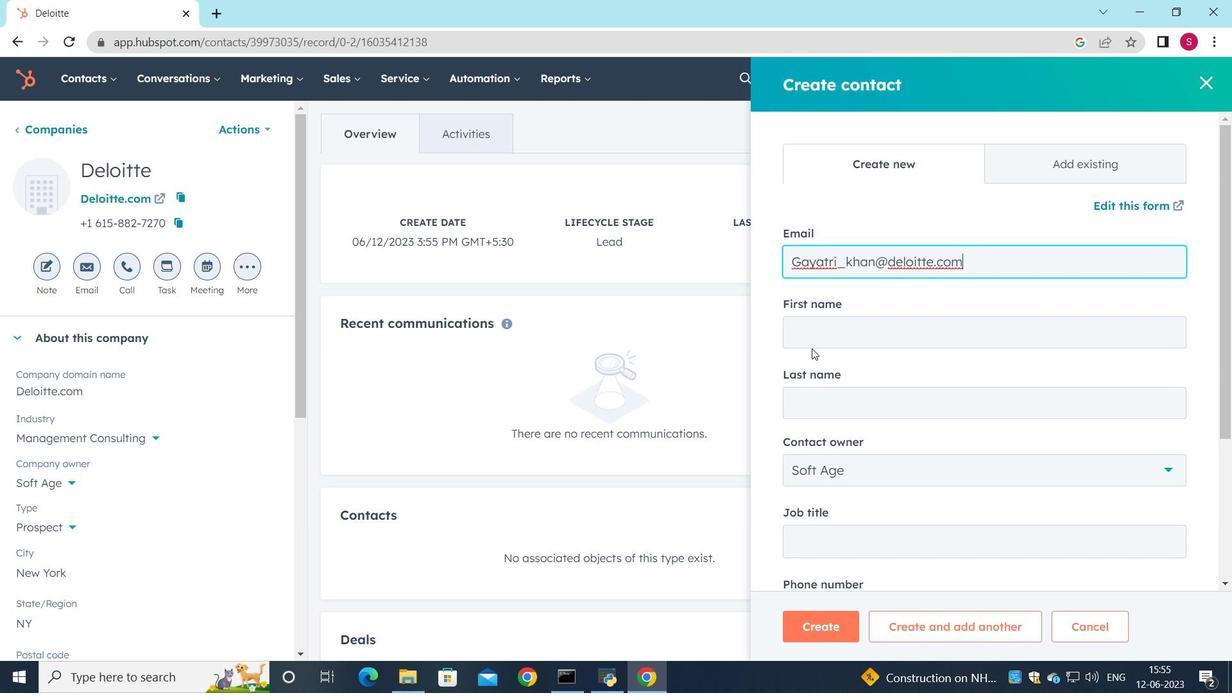 
Action: Mouse pressed left at (813, 342)
Screenshot: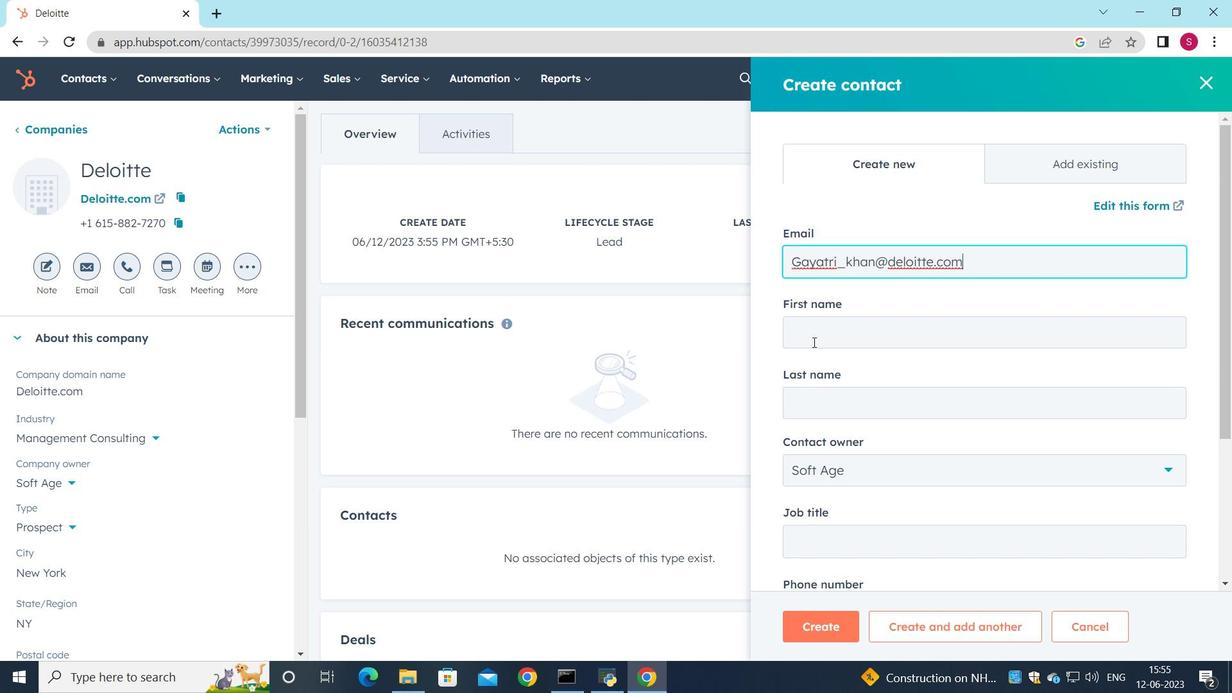 
Action: Key pressed <Key.shift><Key.shift><Key.shift>Gayatri
Screenshot: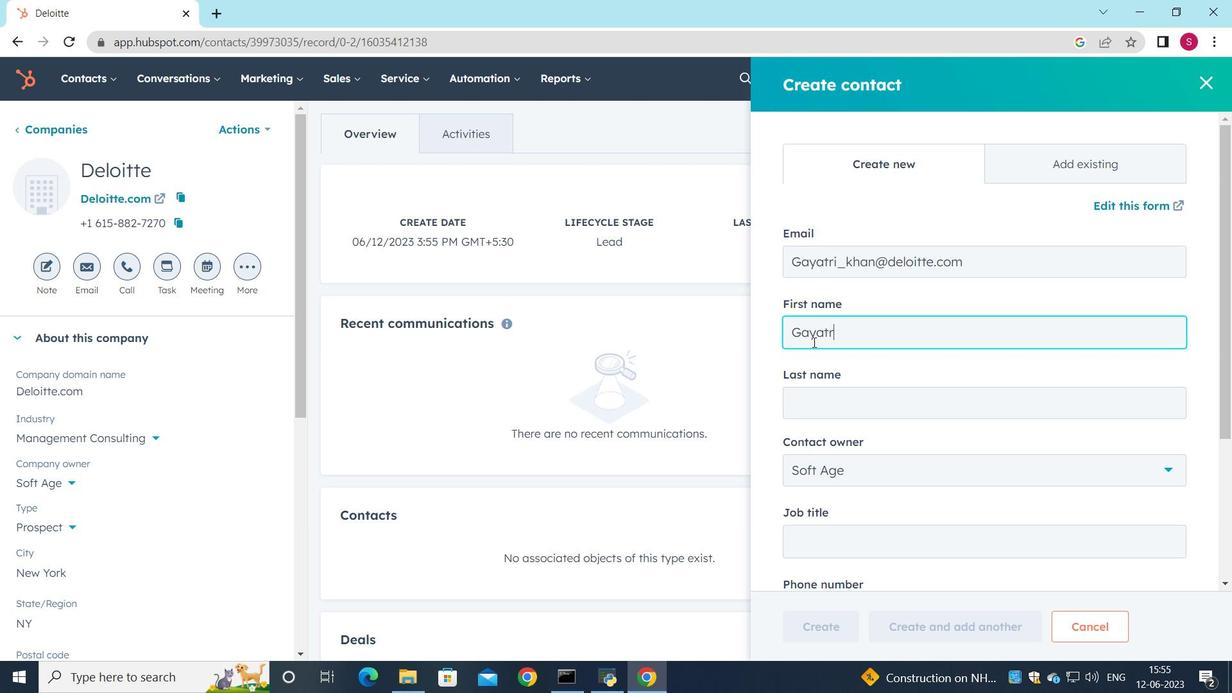 
Action: Mouse moved to (857, 404)
Screenshot: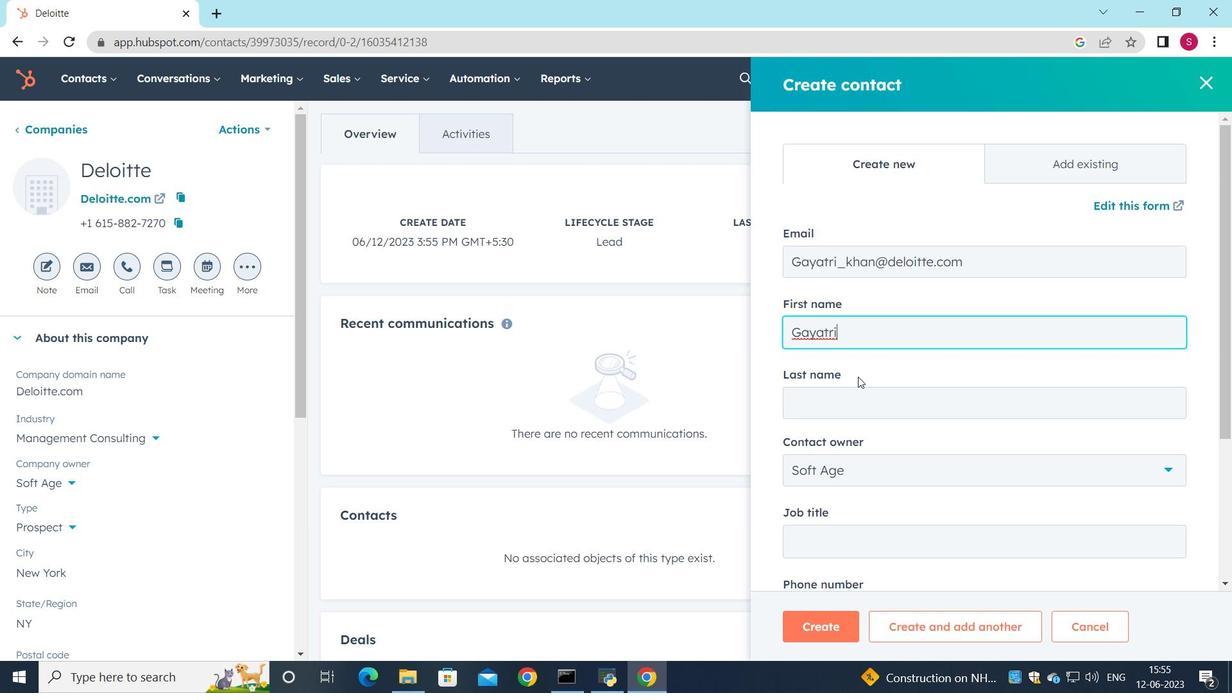 
Action: Mouse pressed left at (857, 404)
Screenshot: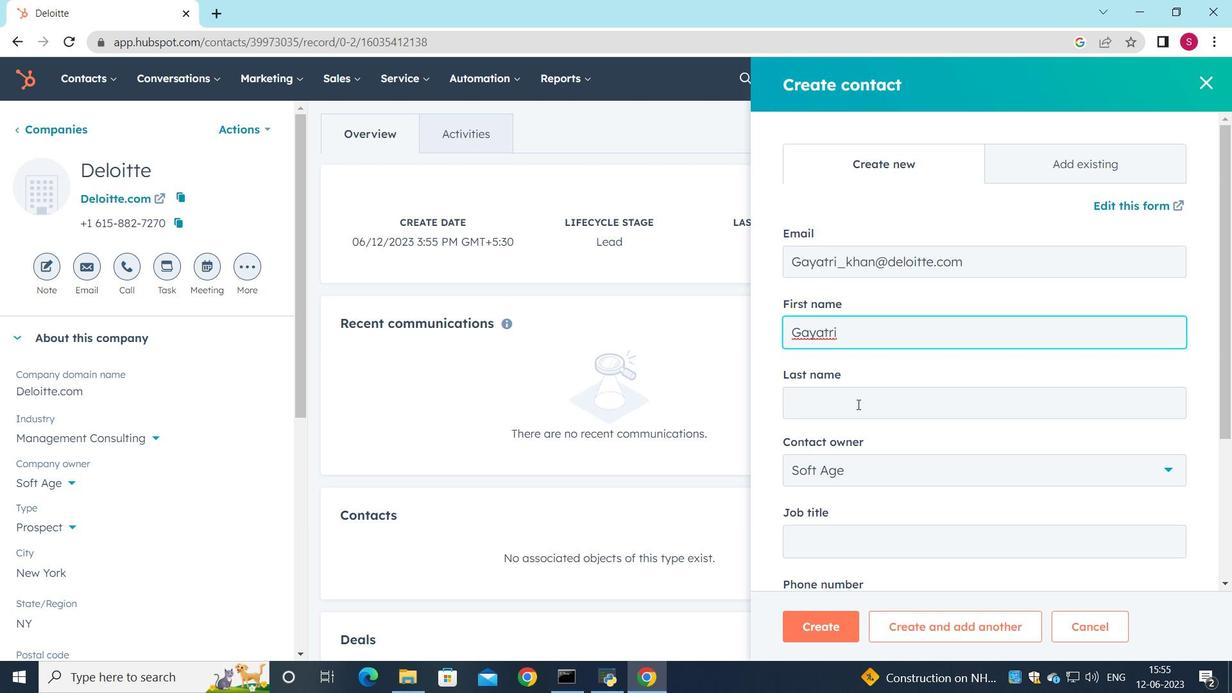 
Action: Key pressed <Key.shift><Key.shift><Key.shift>Khab<Key.backspace>n
Screenshot: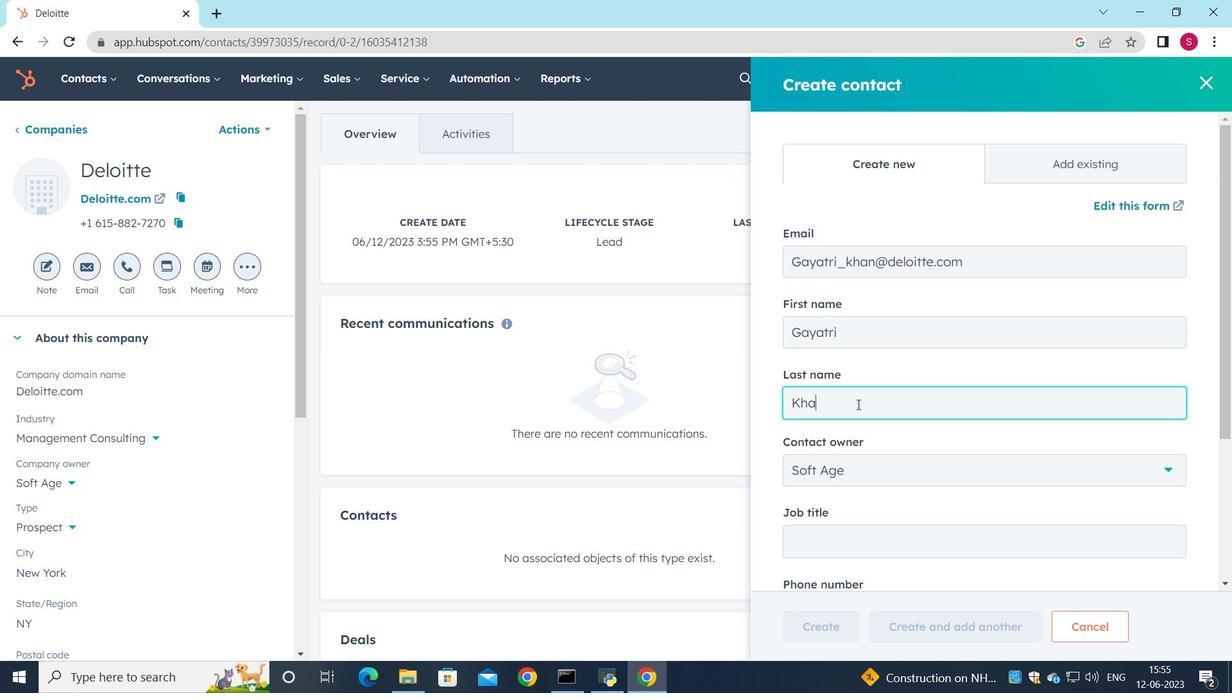 
Action: Mouse scrolled (857, 403) with delta (0, 0)
Screenshot: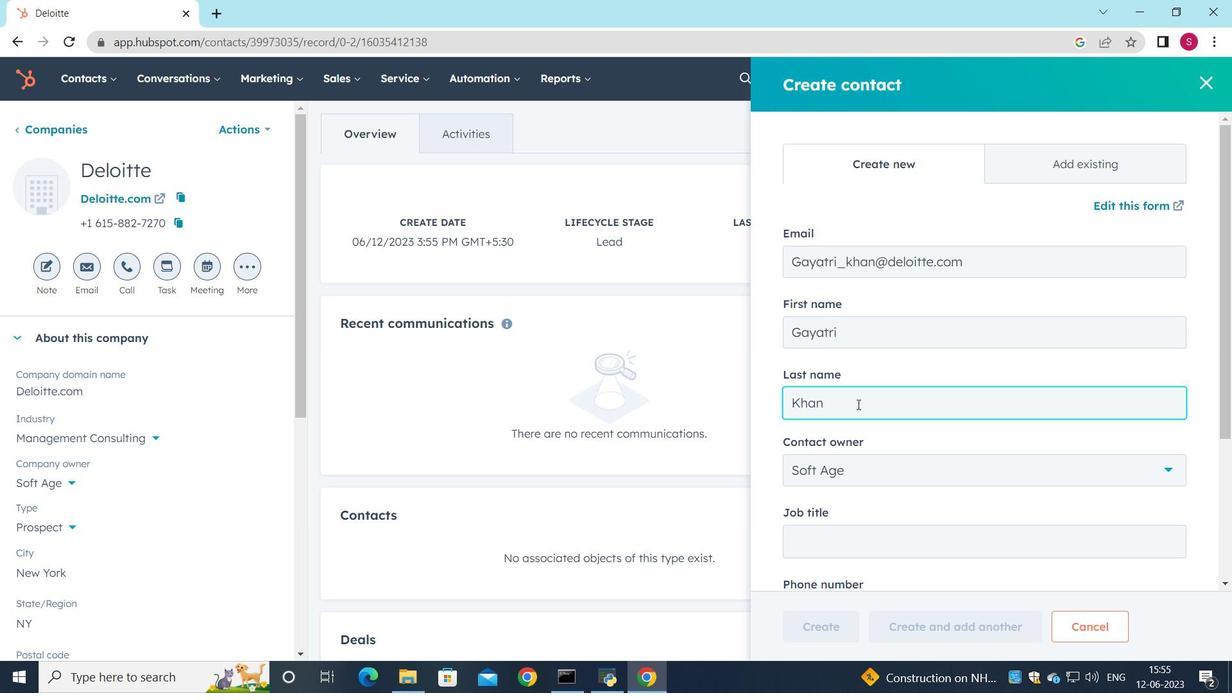 
Action: Mouse moved to (849, 448)
Screenshot: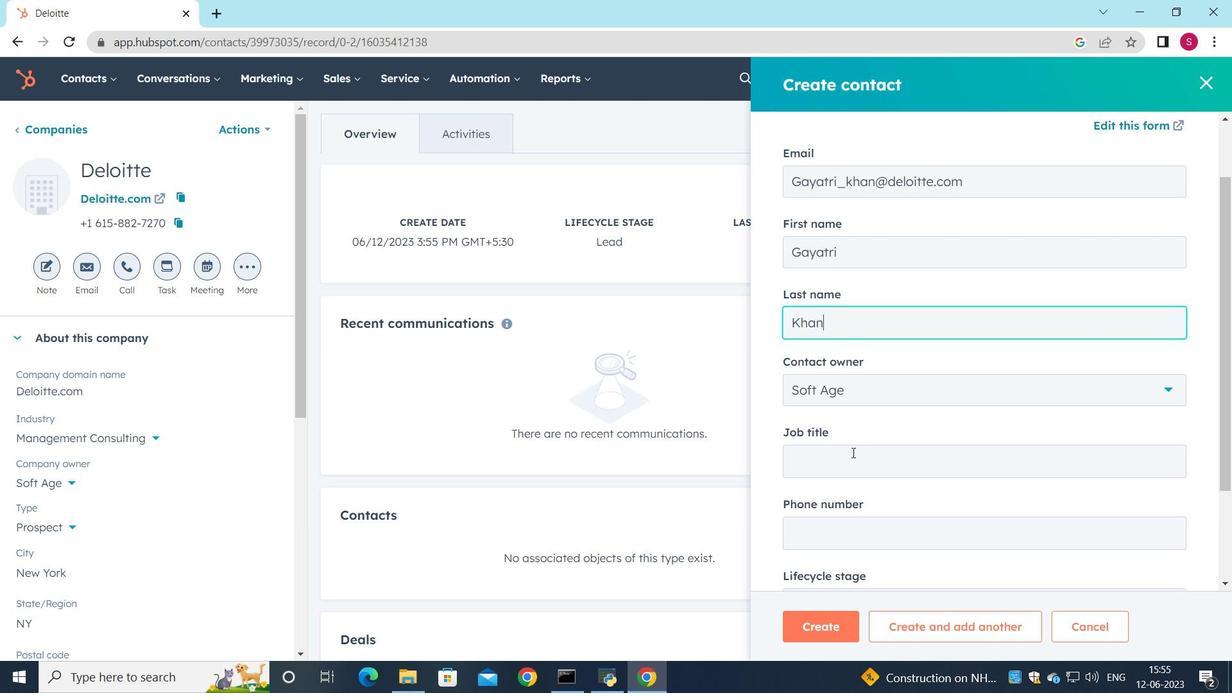 
Action: Mouse pressed left at (849, 448)
Screenshot: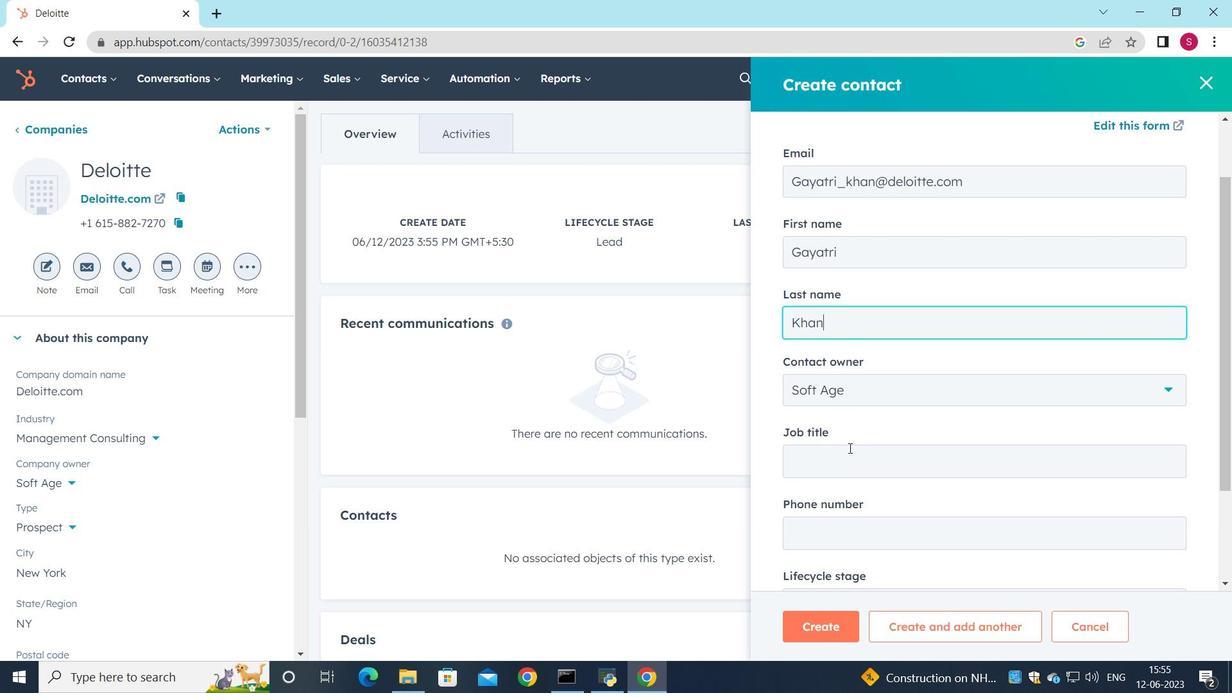 
Action: Key pressed <Key.shift><Key.shift><Key.shift><Key.shift><Key.shift><Key.shift><Key.shift><Key.shift><Key.shift><Key.shift><Key.shift><Key.shift><Key.shift><Key.shift><Key.shift><Key.shift><Key.shift><Key.shift><Key.shift><Key.shift><Key.shift><Key.shift><Key.shift><Key.shift><Key.shift>Financial<Key.space><Key.shift><Key.shift><Key.shift><Key.shift><Key.shift><Key.shift><Key.shift><Key.shift><Key.shift><Key.shift><Key.shift><Key.shift><Key.shift><Key.shift><Key.shift><Key.shift><Key.shift><Key.shift><Key.shift><Key.shift><Key.shift><Key.shift><Key.shift><Key.shift><Key.shift><Key.shift><Key.shift><Key.shift><Key.shift><Key.shift><Key.shift><Key.shift>Analyst
Screenshot: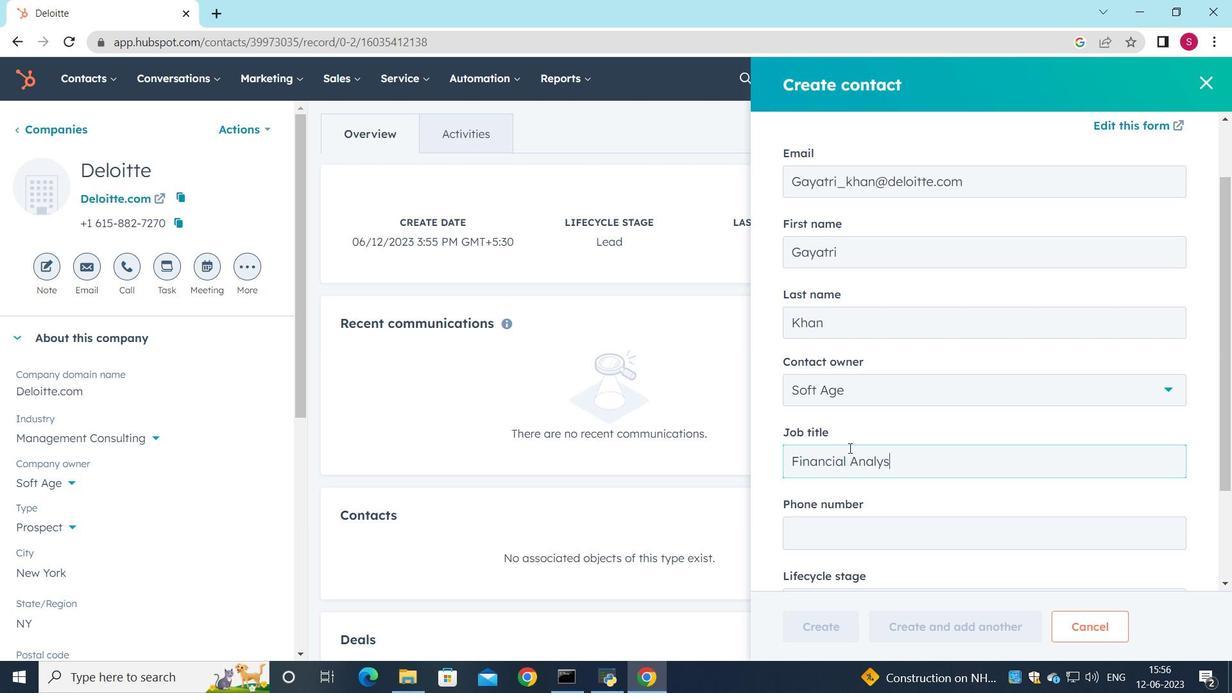 
Action: Mouse moved to (874, 494)
Screenshot: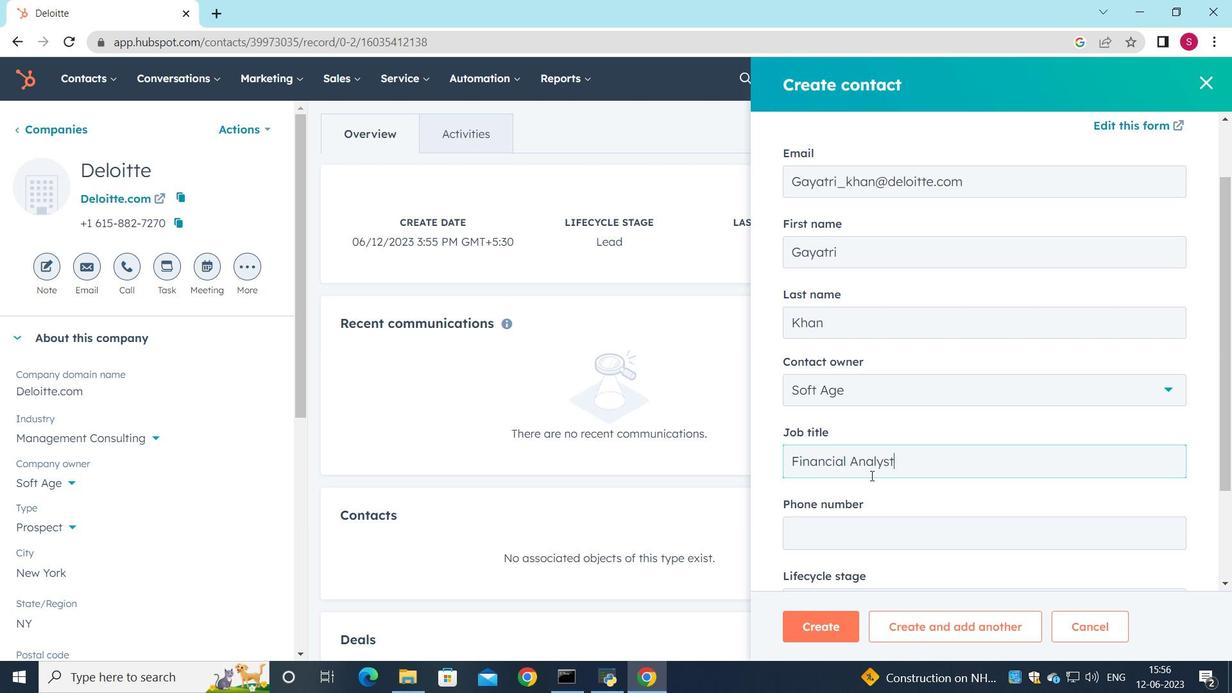
Action: Mouse scrolled (874, 492) with delta (0, 0)
Screenshot: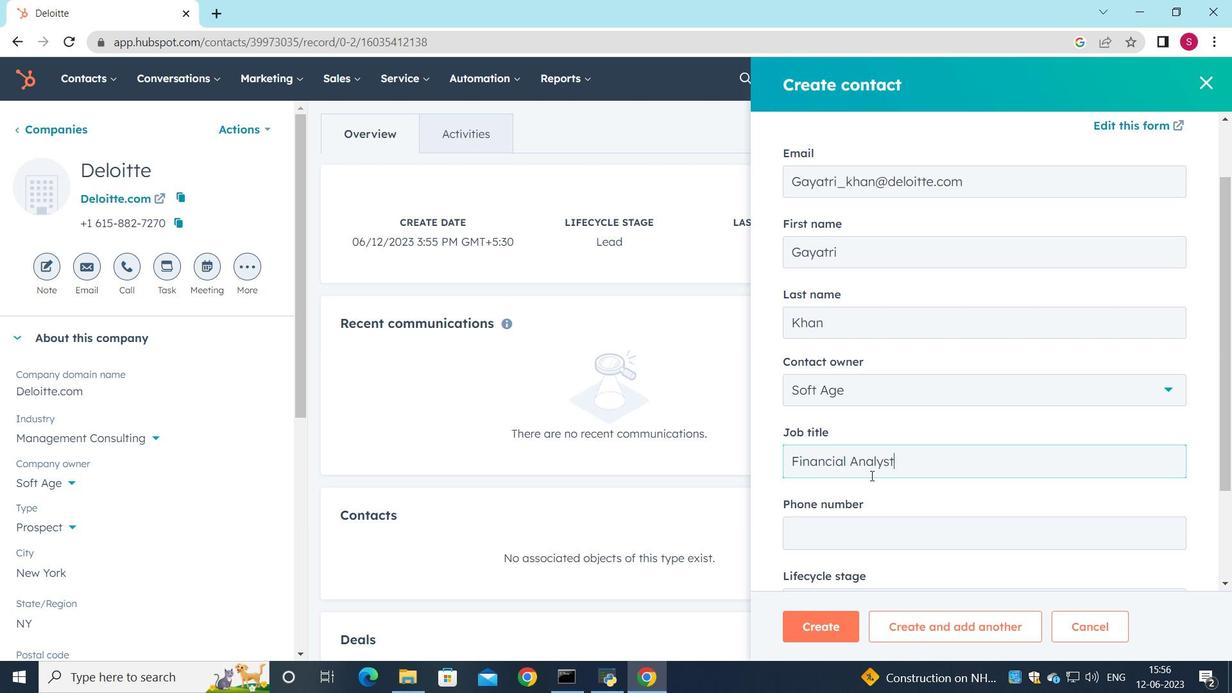 
Action: Mouse moved to (835, 461)
Screenshot: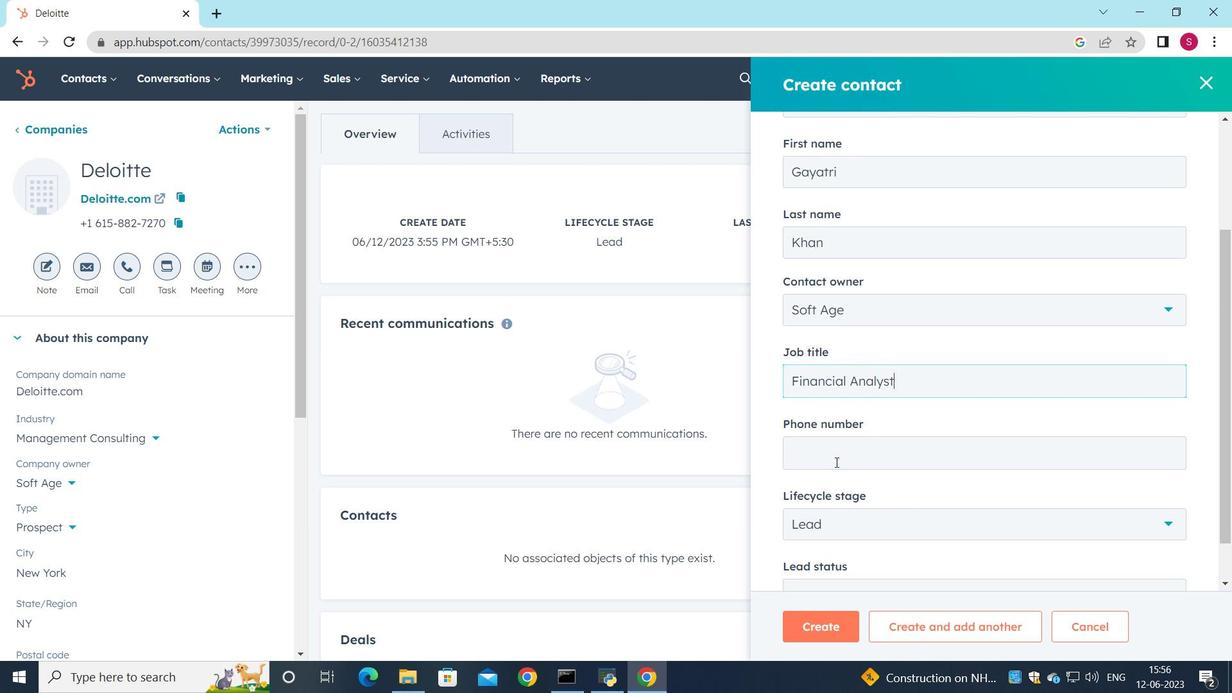 
Action: Mouse pressed left at (835, 461)
Screenshot: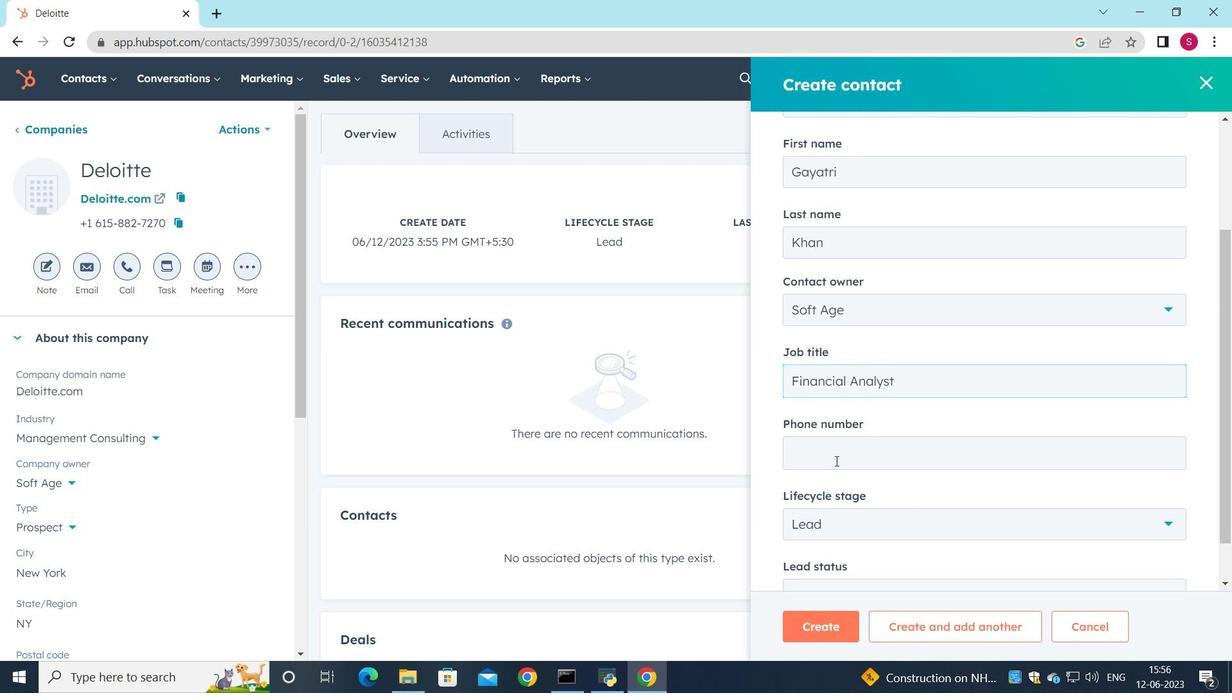 
Action: Key pressed 9165558902
Screenshot: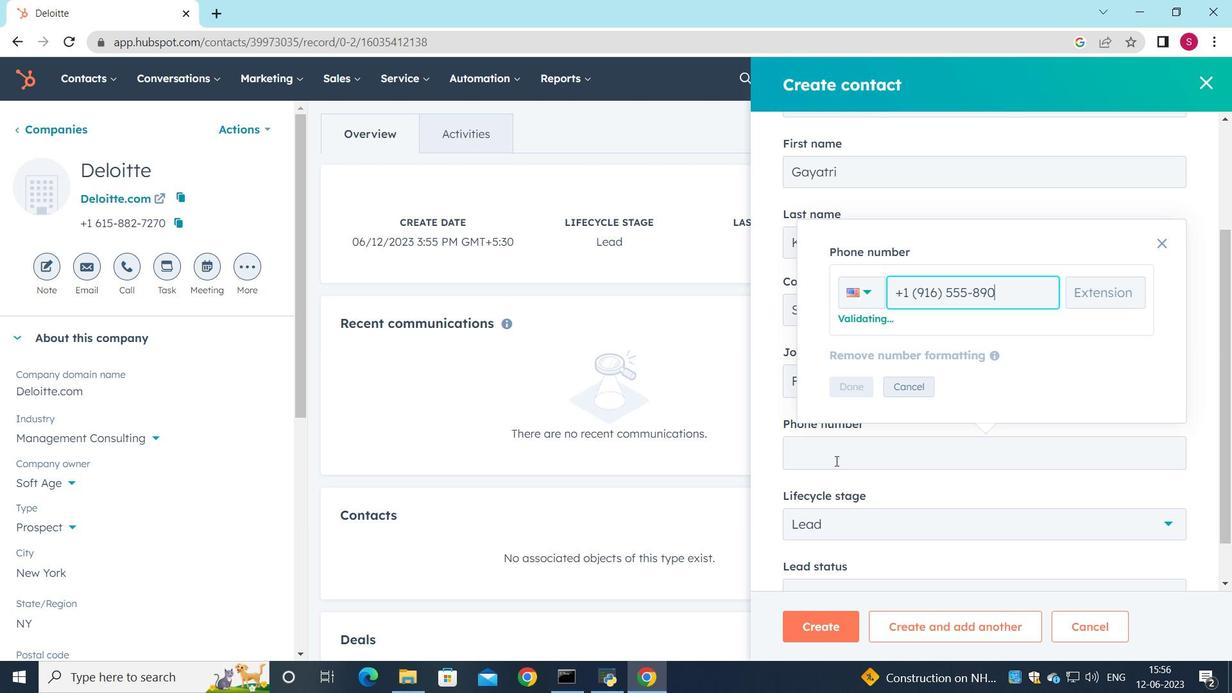 
Action: Mouse moved to (833, 486)
Screenshot: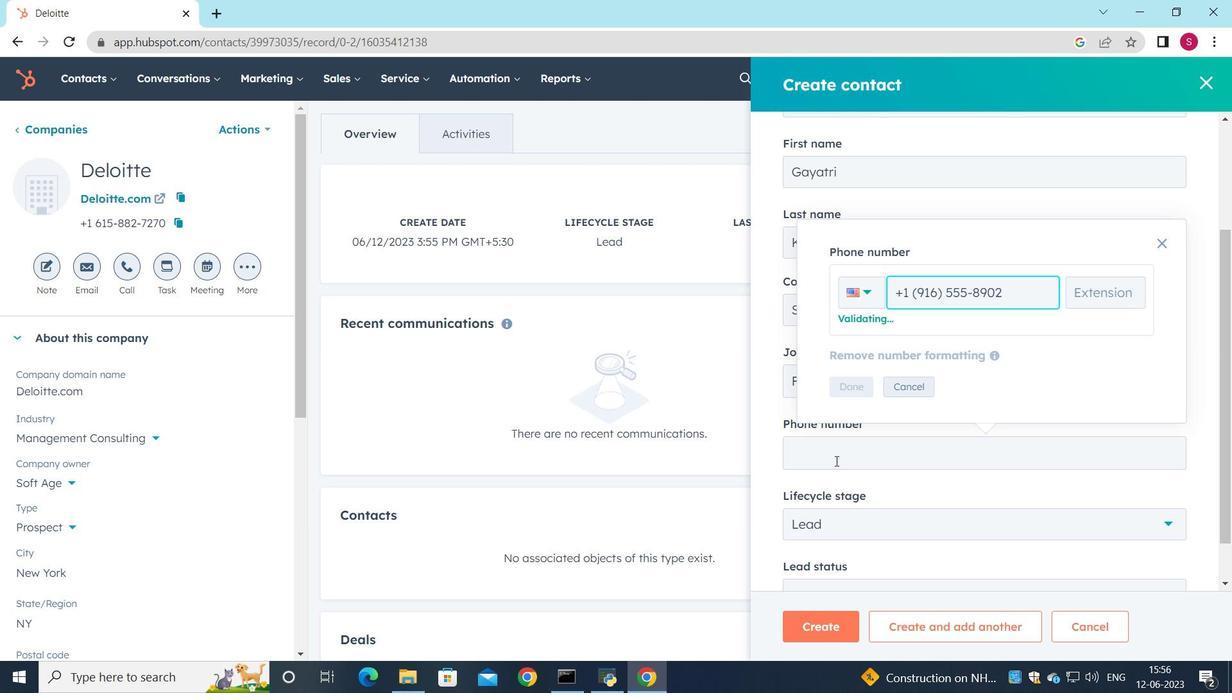 
Action: Mouse scrolled (833, 485) with delta (0, 0)
Screenshot: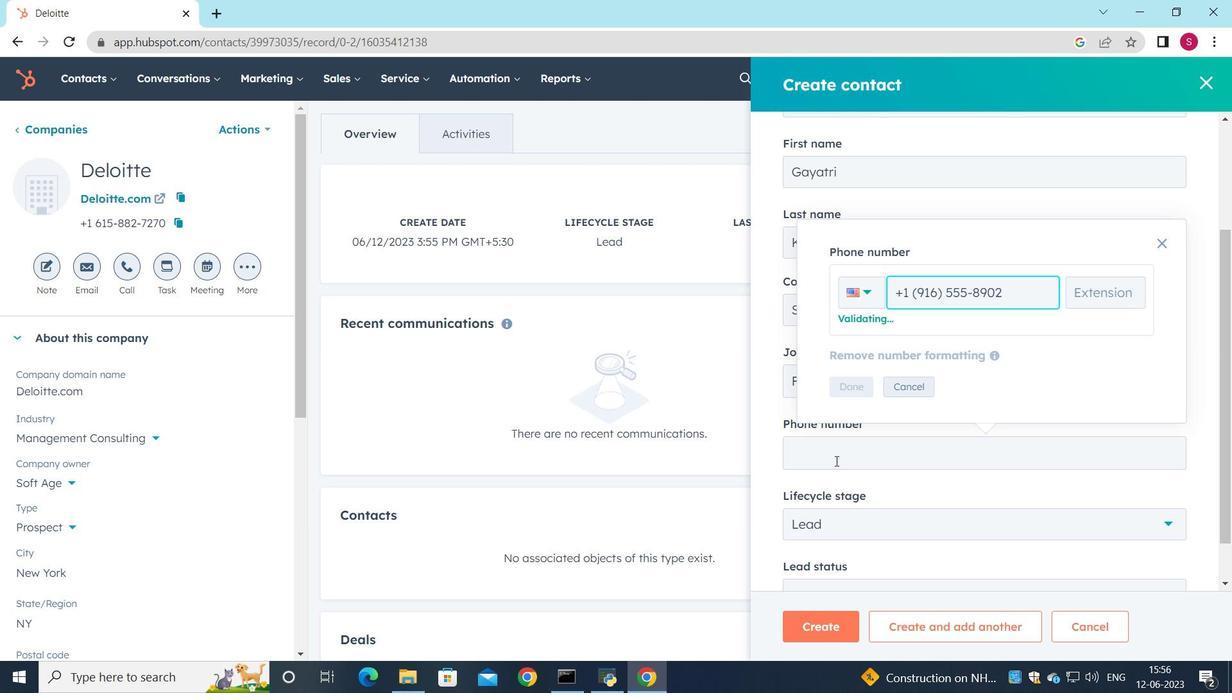 
Action: Mouse moved to (863, 340)
Screenshot: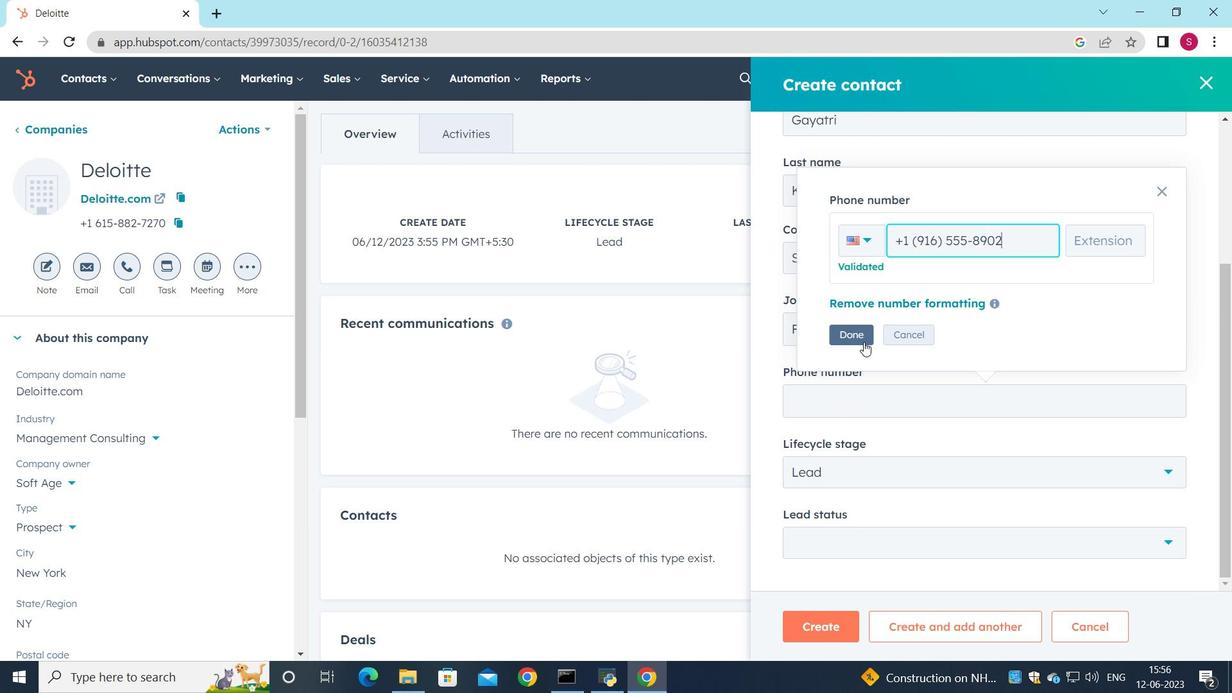 
Action: Mouse pressed left at (863, 340)
Screenshot: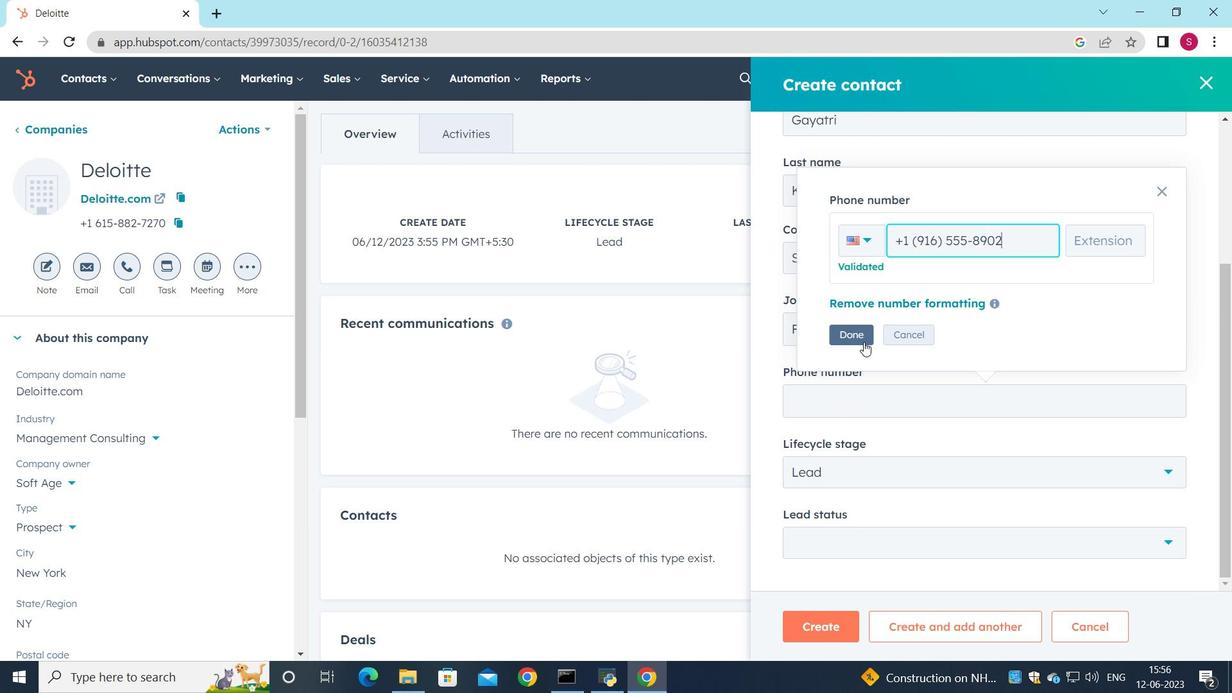 
Action: Mouse moved to (1033, 538)
Screenshot: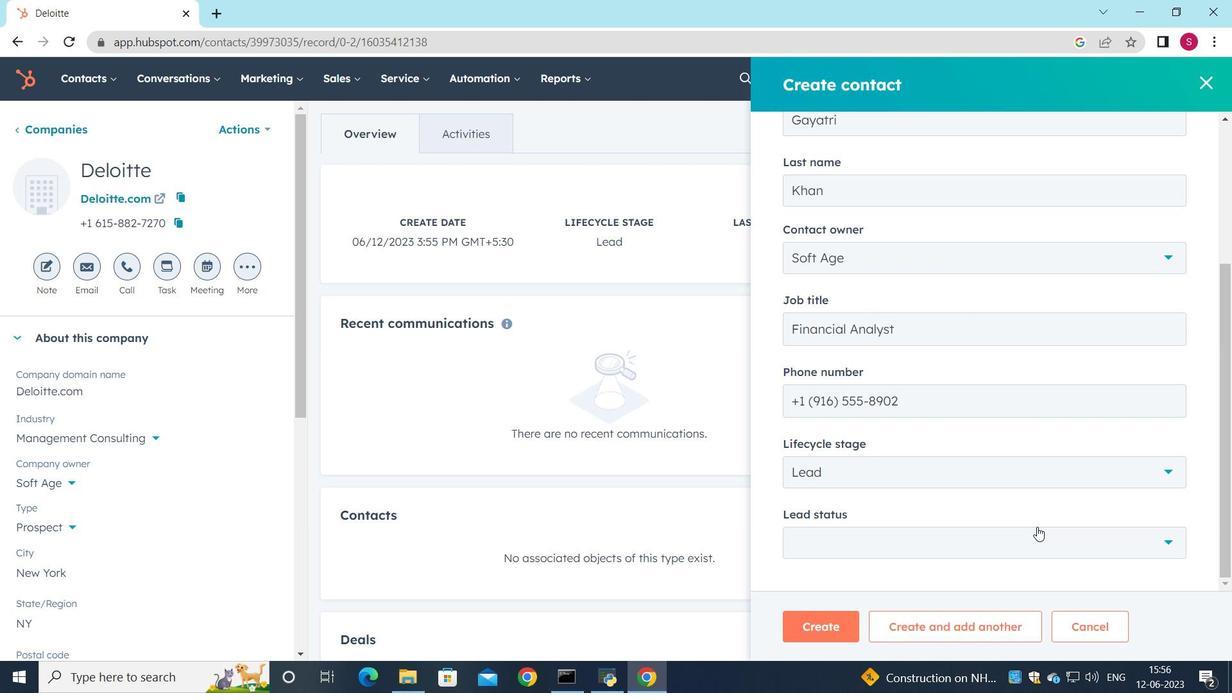 
Action: Mouse pressed left at (1033, 538)
Screenshot: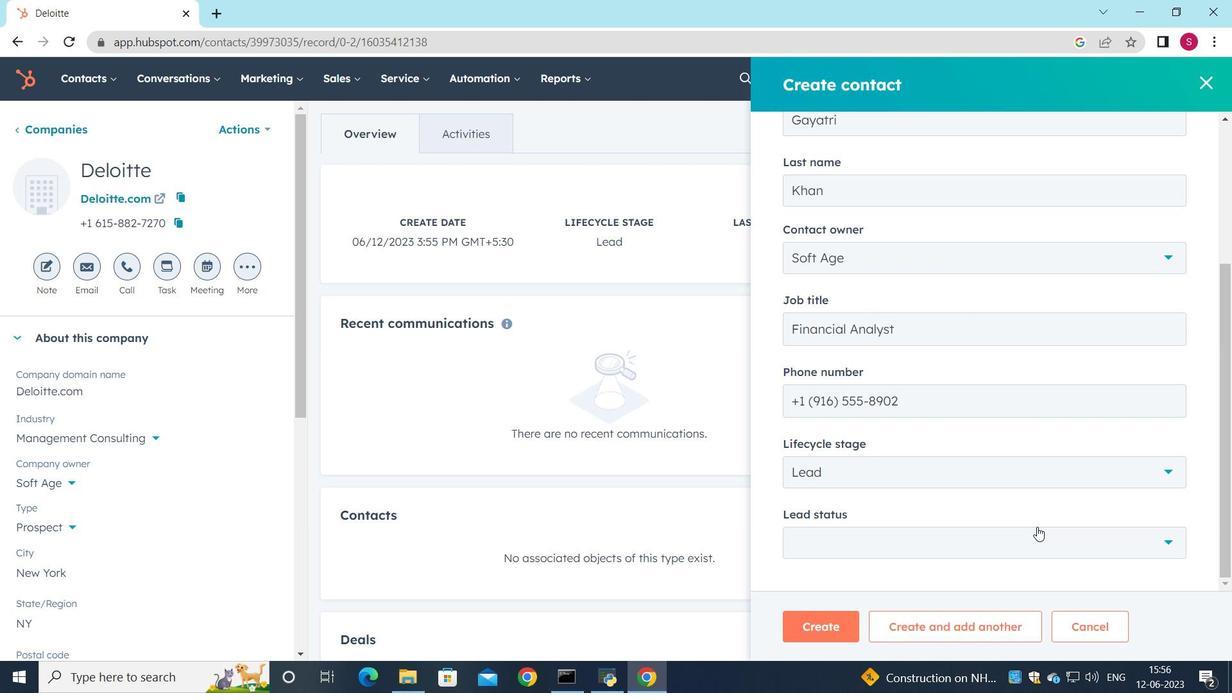 
Action: Mouse moved to (859, 449)
Screenshot: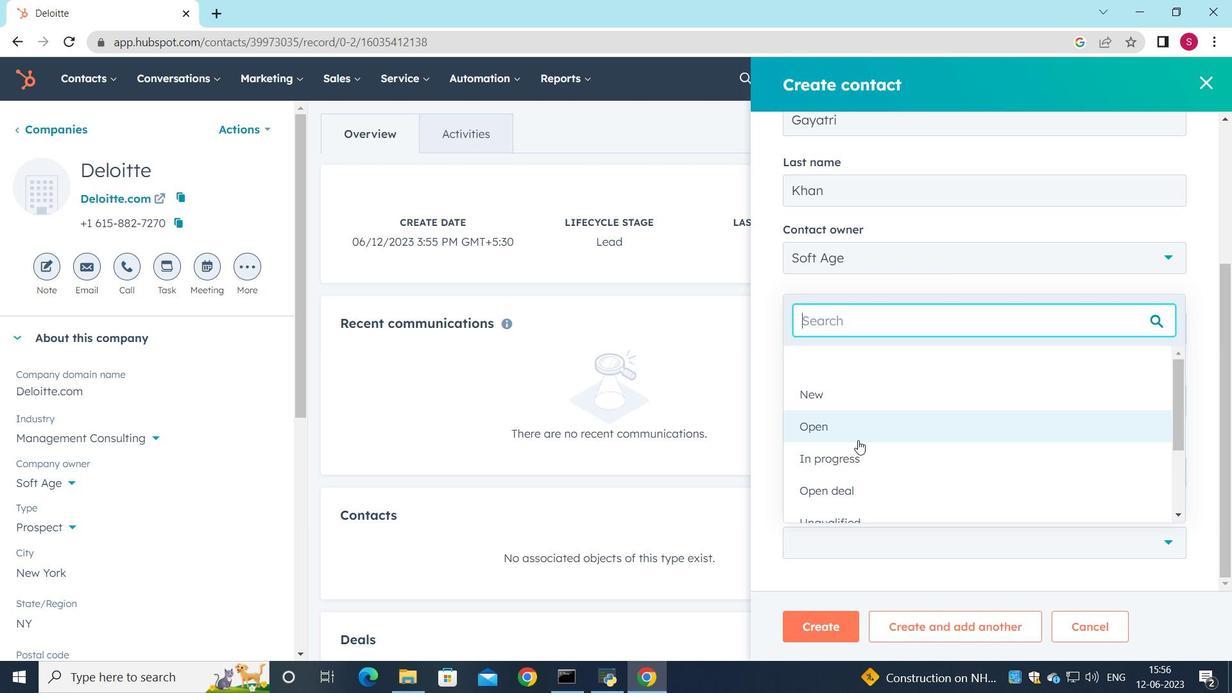 
Action: Mouse pressed left at (859, 449)
Screenshot: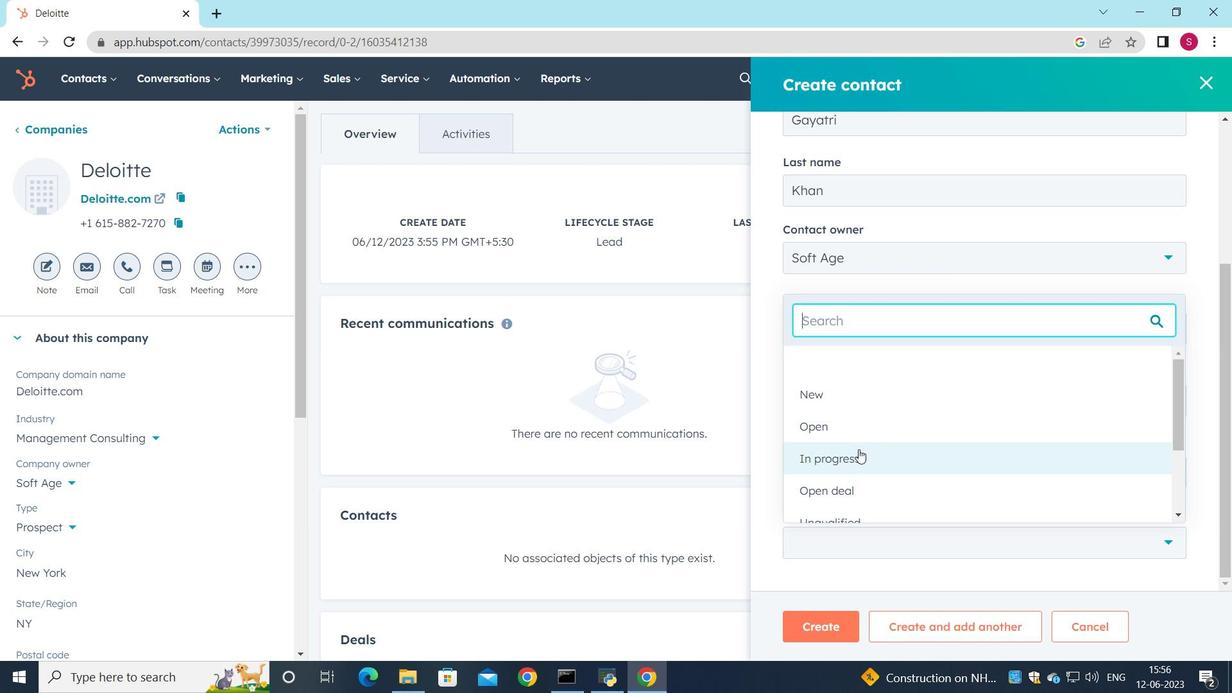
Action: Mouse moved to (802, 636)
Screenshot: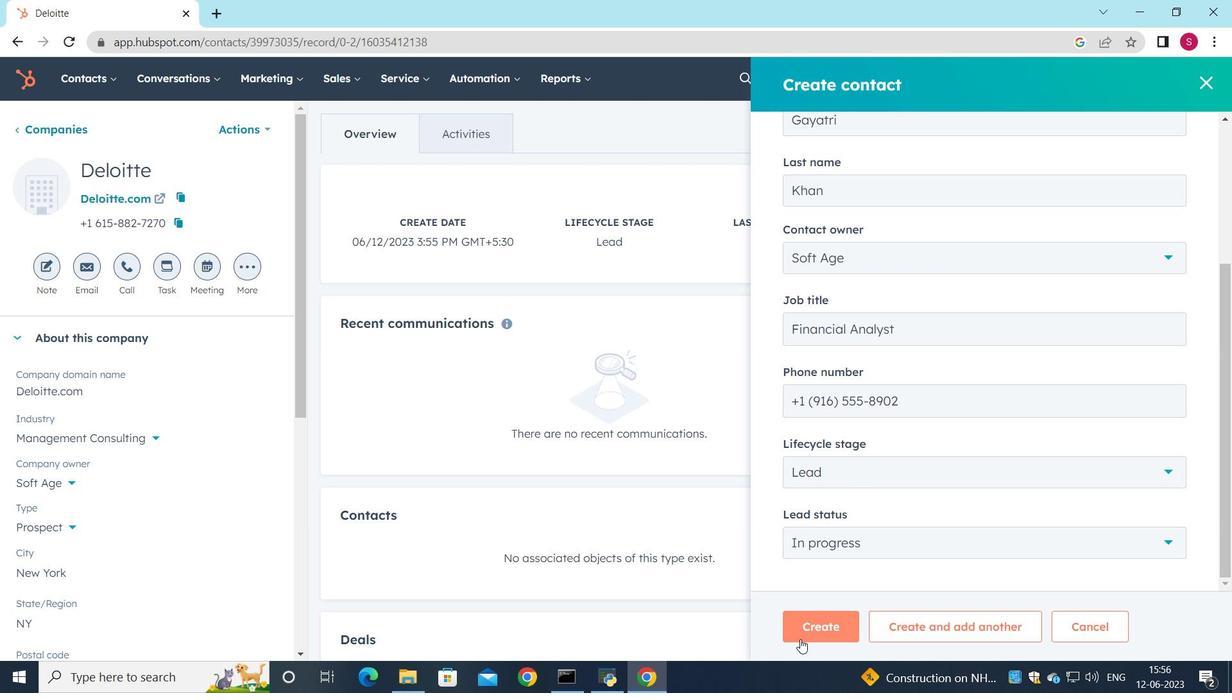 
Action: Mouse pressed left at (802, 636)
Screenshot: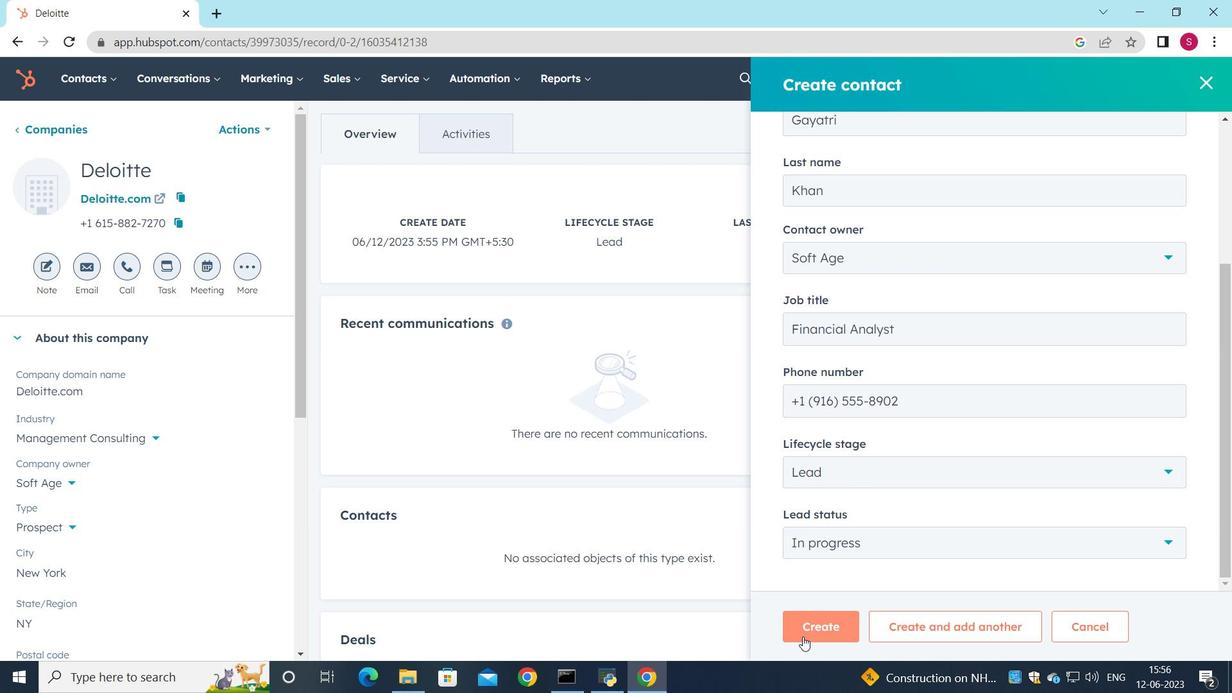 
Action: Mouse moved to (707, 464)
Screenshot: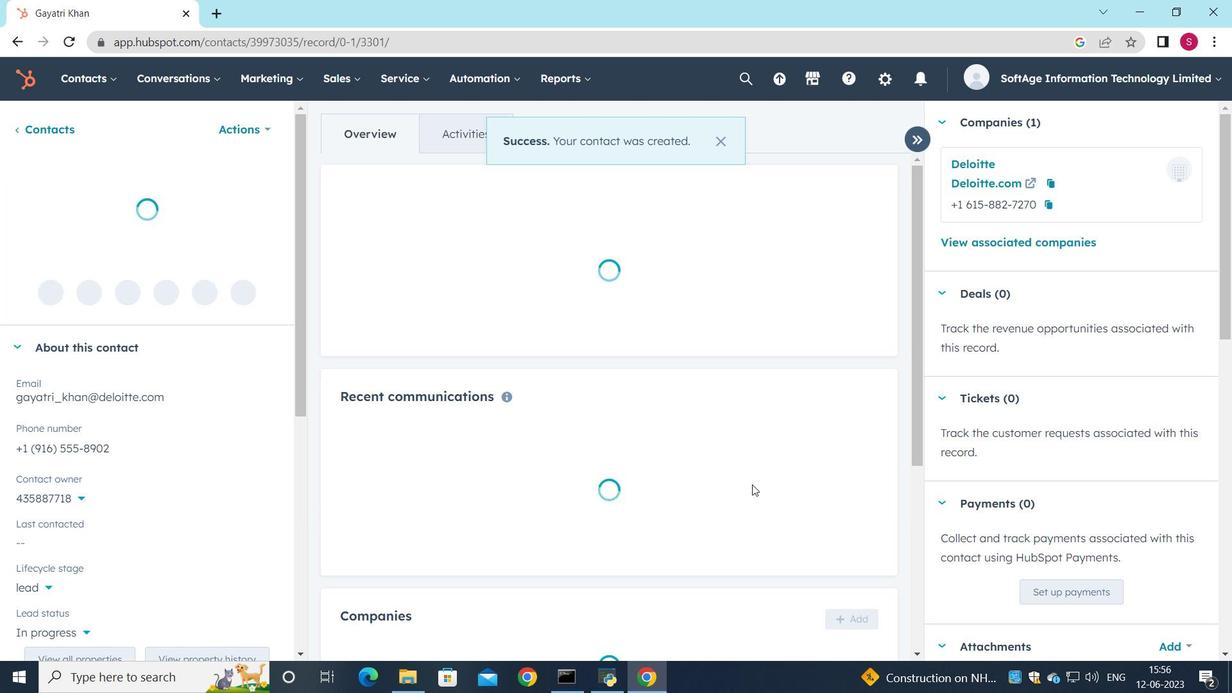 
Action: Mouse scrolled (707, 463) with delta (0, 0)
Screenshot: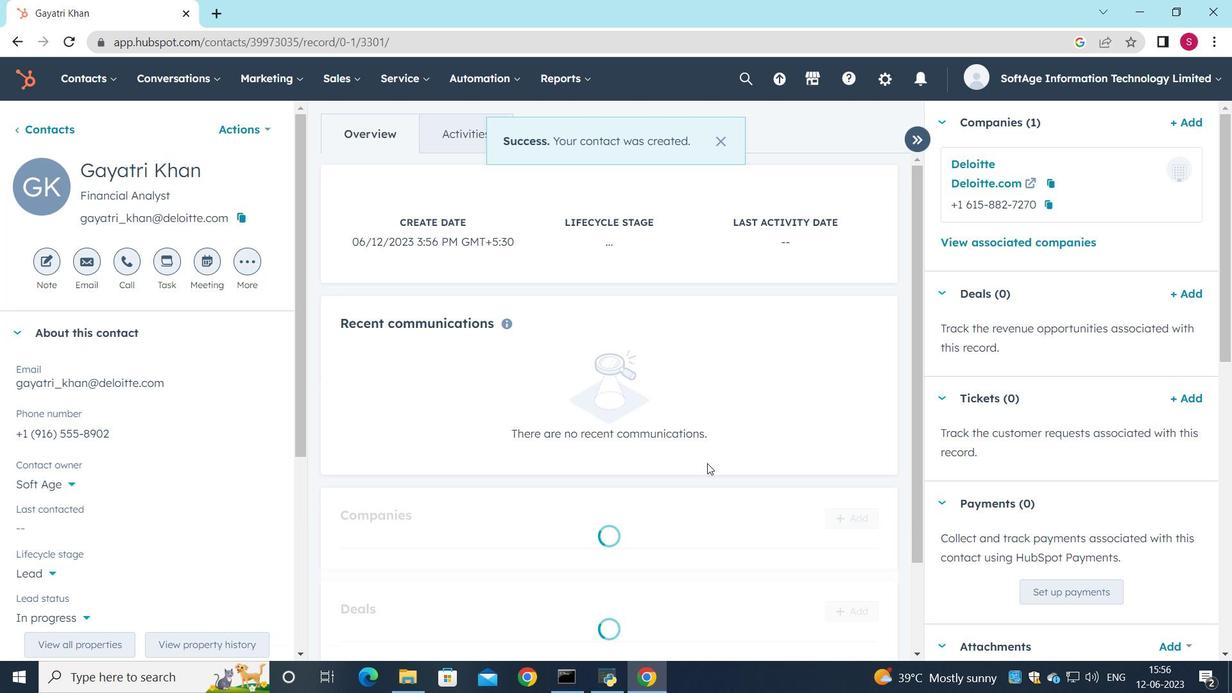 
Action: Mouse scrolled (707, 463) with delta (0, 0)
Screenshot: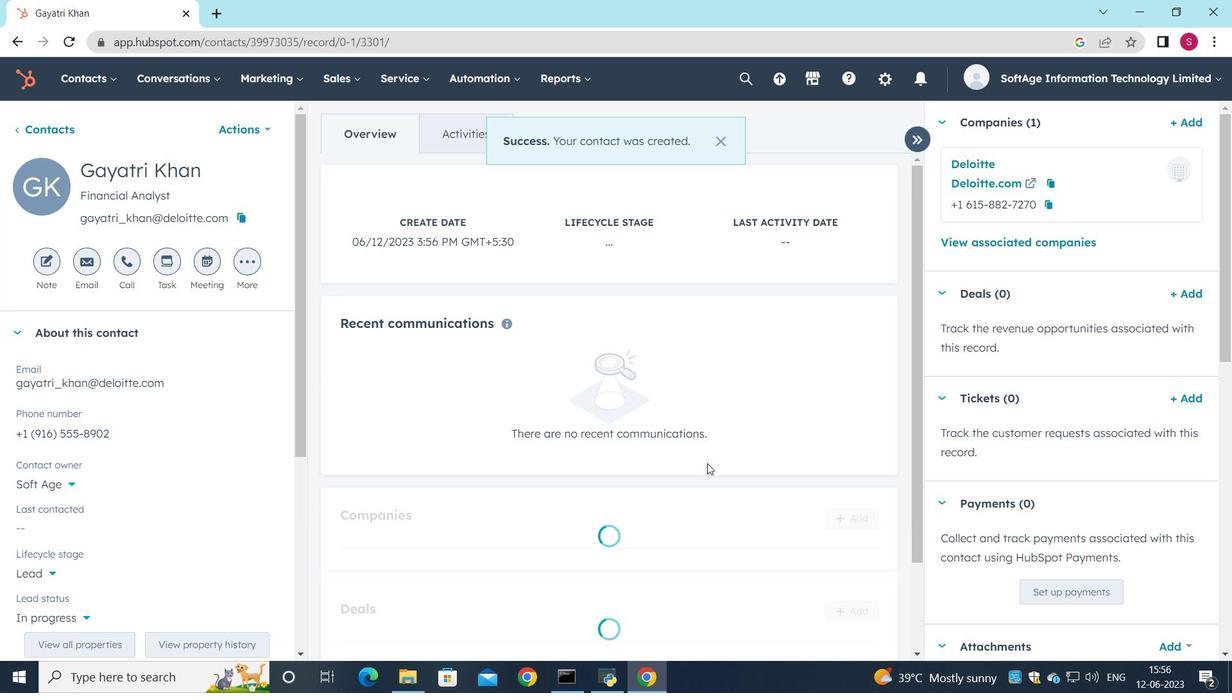 
Action: Mouse scrolled (707, 463) with delta (0, 0)
Screenshot: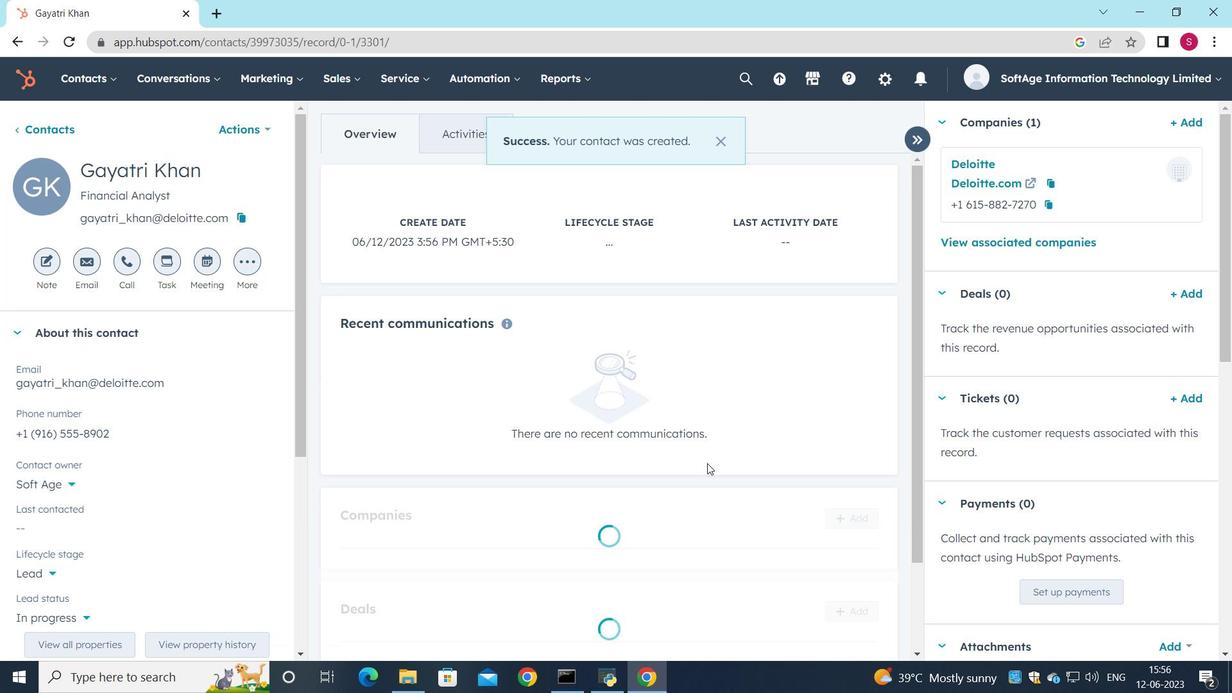 
Action: Mouse scrolled (707, 463) with delta (0, 0)
Screenshot: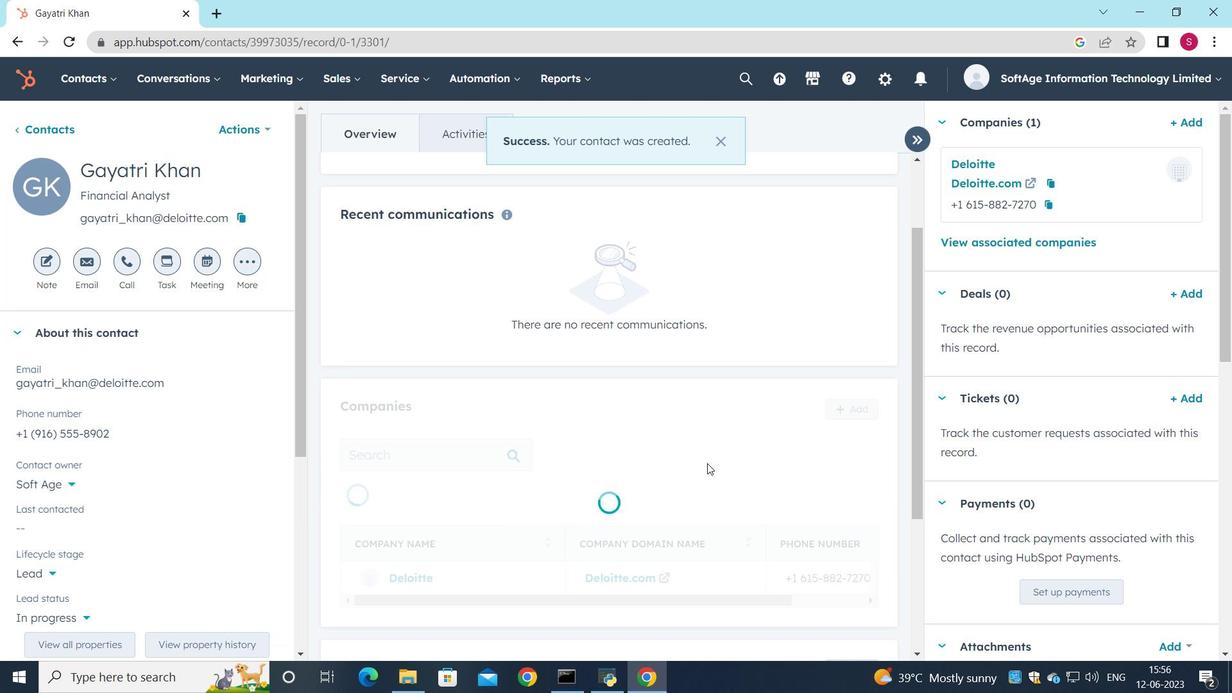 
Action: Mouse scrolled (707, 463) with delta (0, 0)
Screenshot: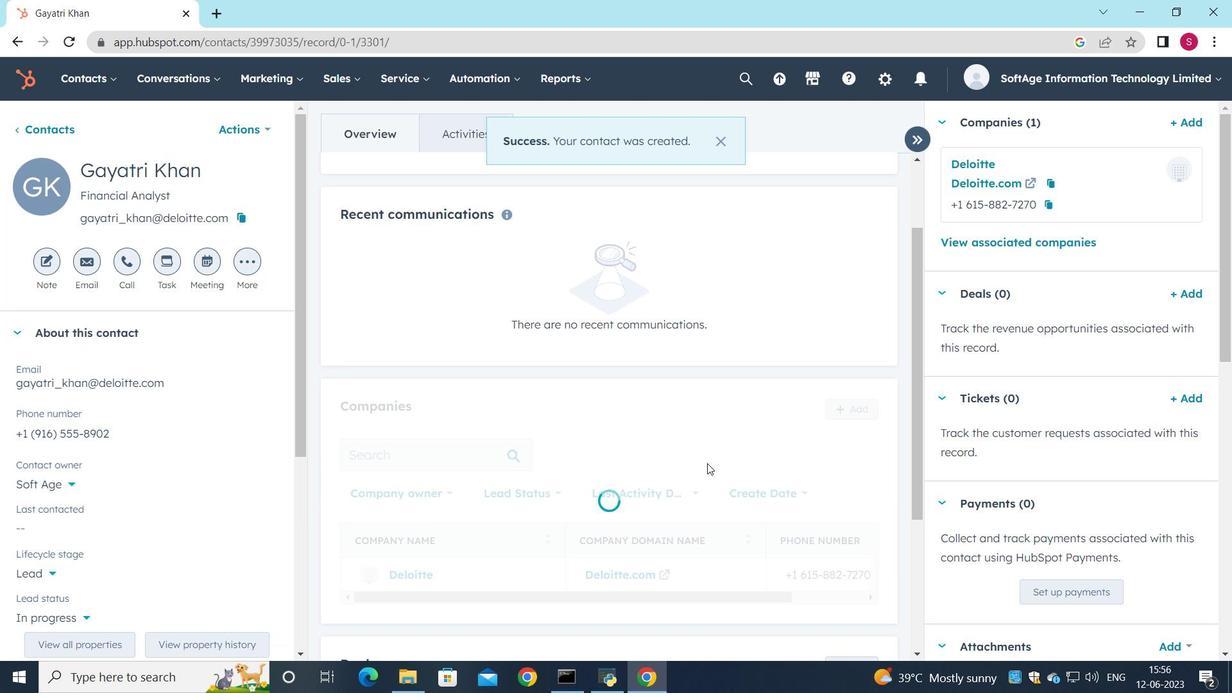 
